 Task: Use LinkedIn's search filters to find people in the 'Technical and Vocational Training' industry, who speak Portuguese, and are located in Zalaegerszeg, Hungary.
Action: Mouse moved to (512, 59)
Screenshot: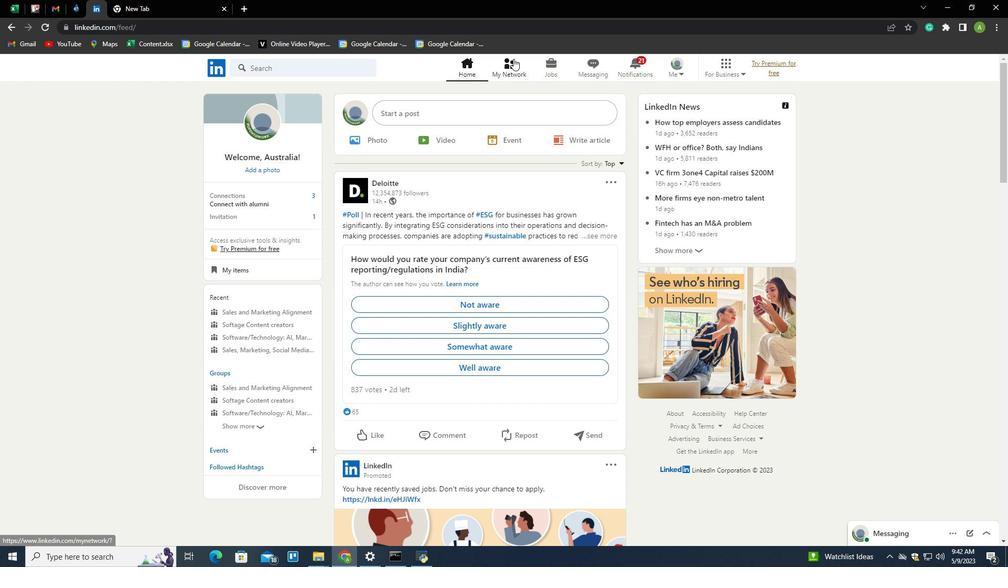 
Action: Mouse pressed left at (512, 59)
Screenshot: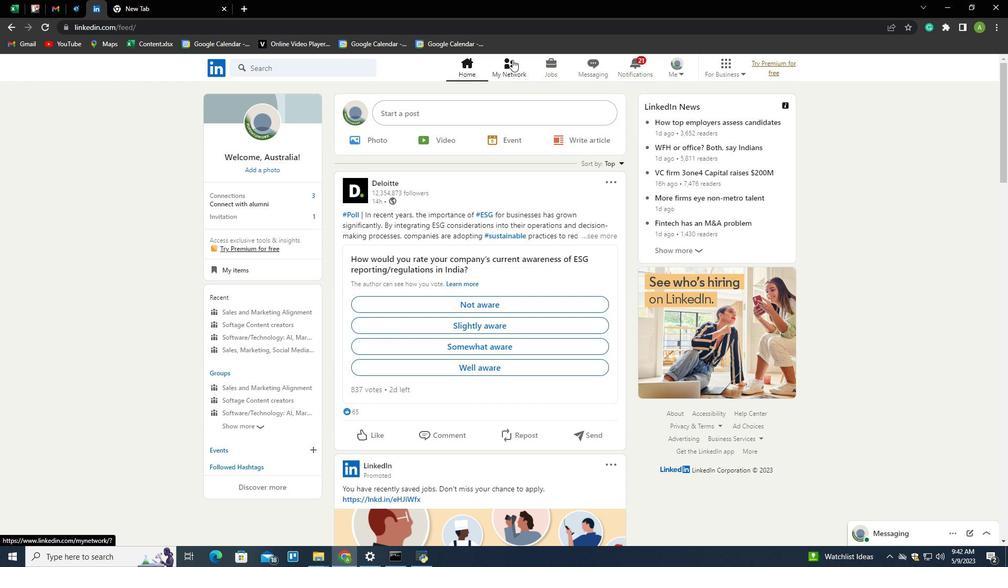 
Action: Mouse moved to (270, 123)
Screenshot: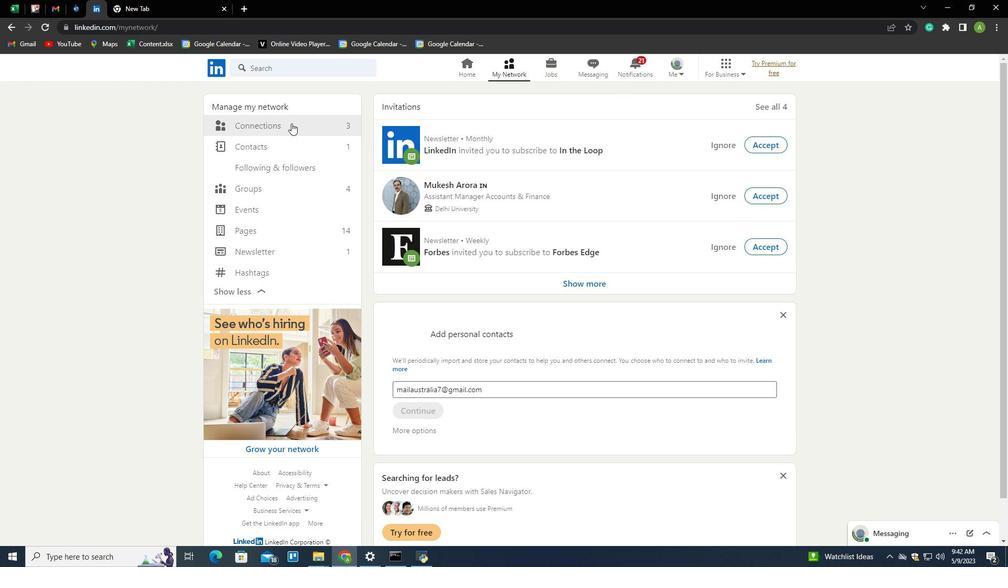 
Action: Mouse pressed left at (270, 123)
Screenshot: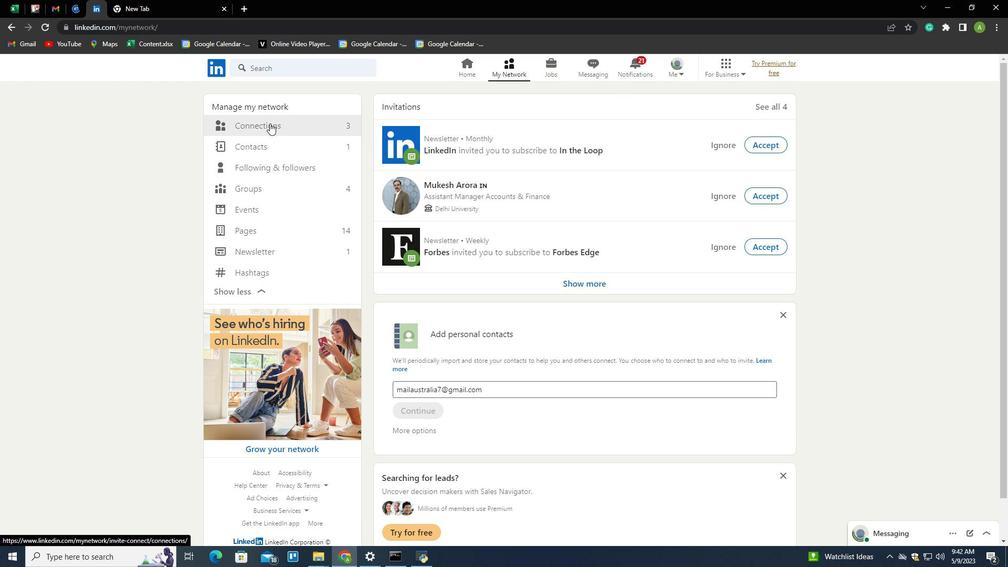 
Action: Mouse moved to (269, 124)
Screenshot: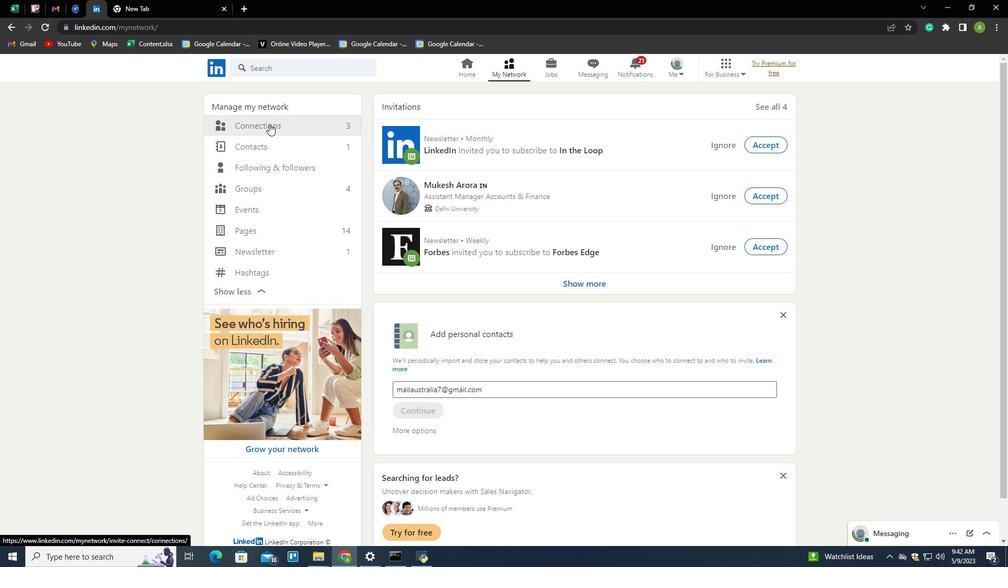 
Action: Mouse pressed left at (269, 124)
Screenshot: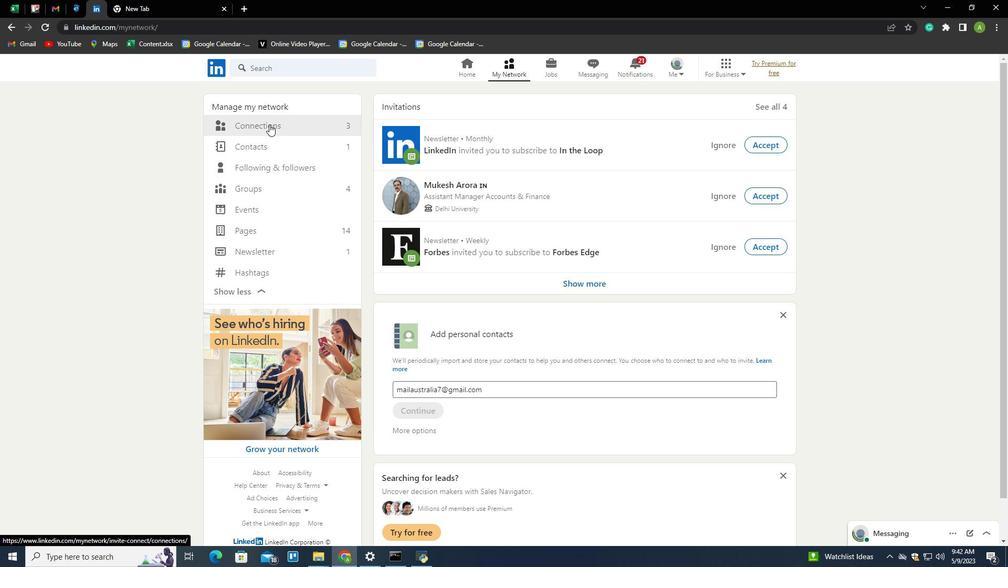 
Action: Mouse moved to (581, 122)
Screenshot: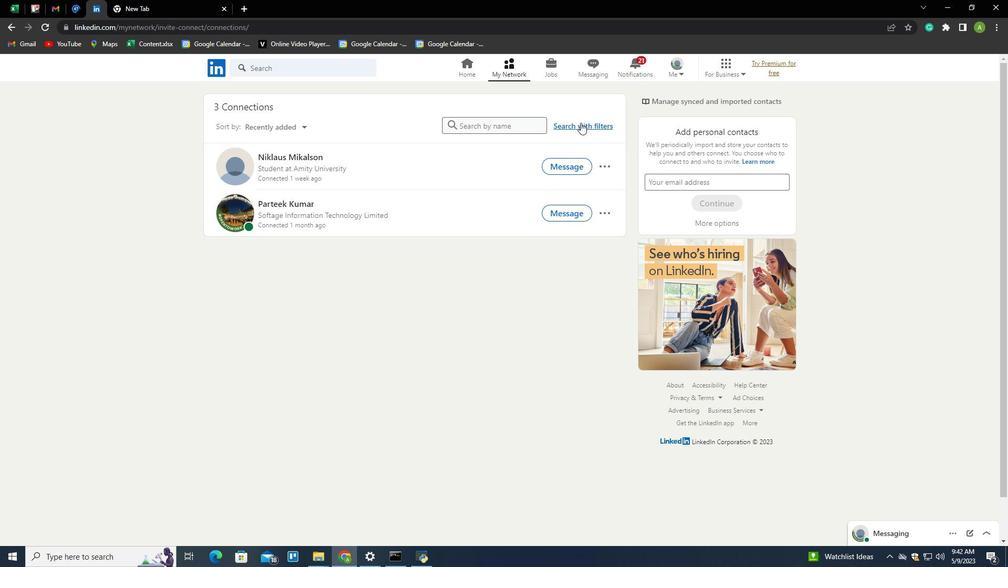 
Action: Mouse pressed left at (581, 122)
Screenshot: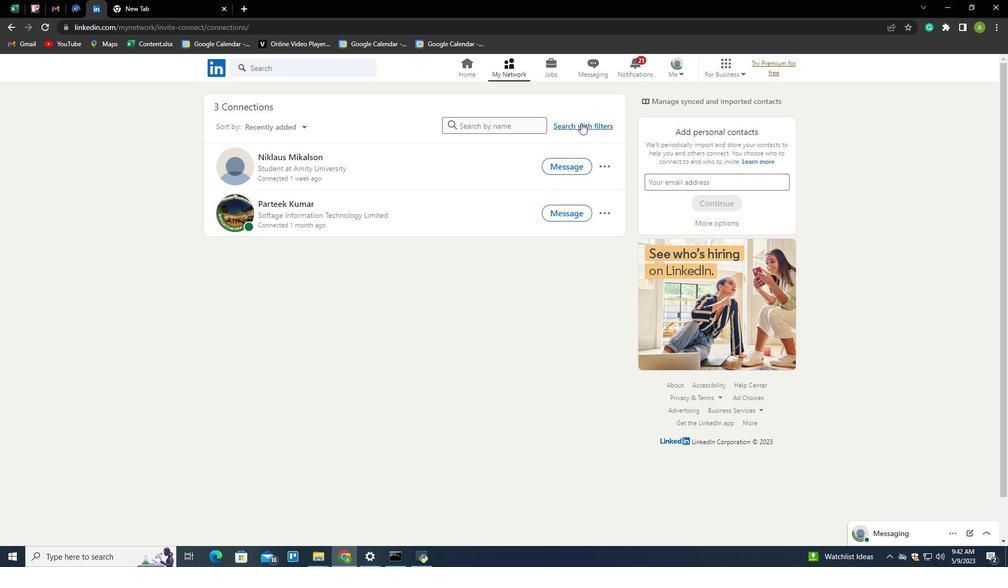 
Action: Mouse moved to (536, 97)
Screenshot: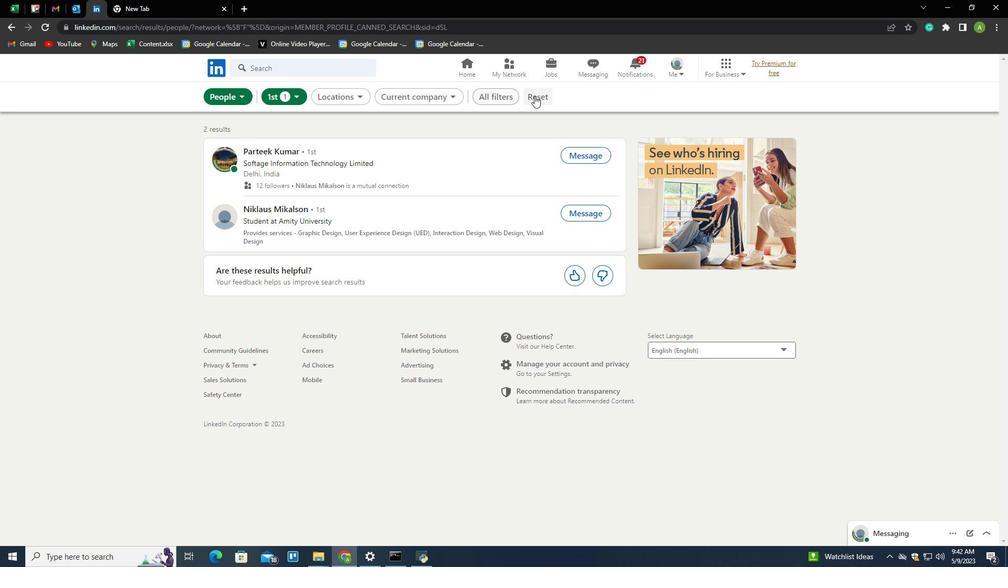 
Action: Mouse pressed left at (536, 97)
Screenshot: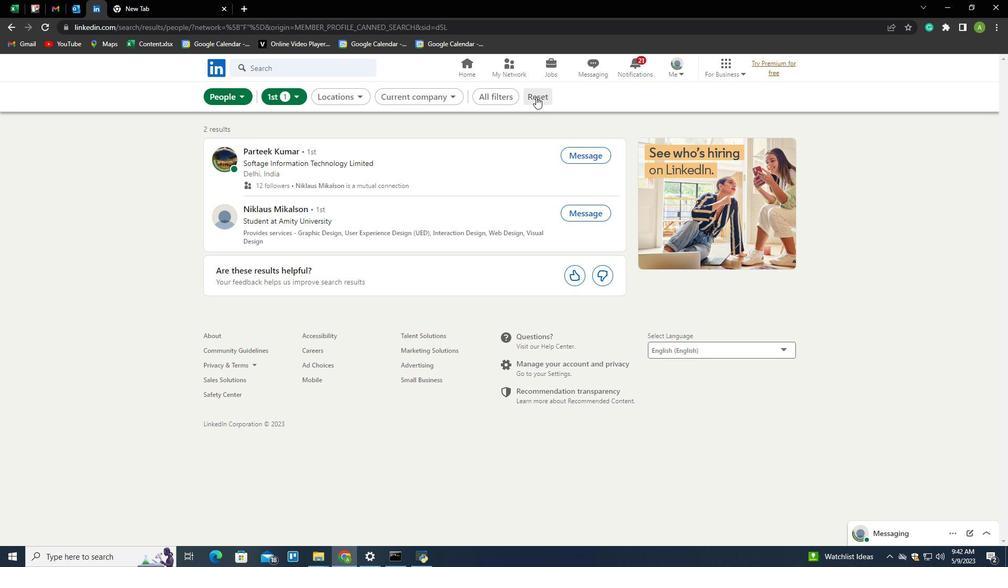 
Action: Mouse moved to (521, 96)
Screenshot: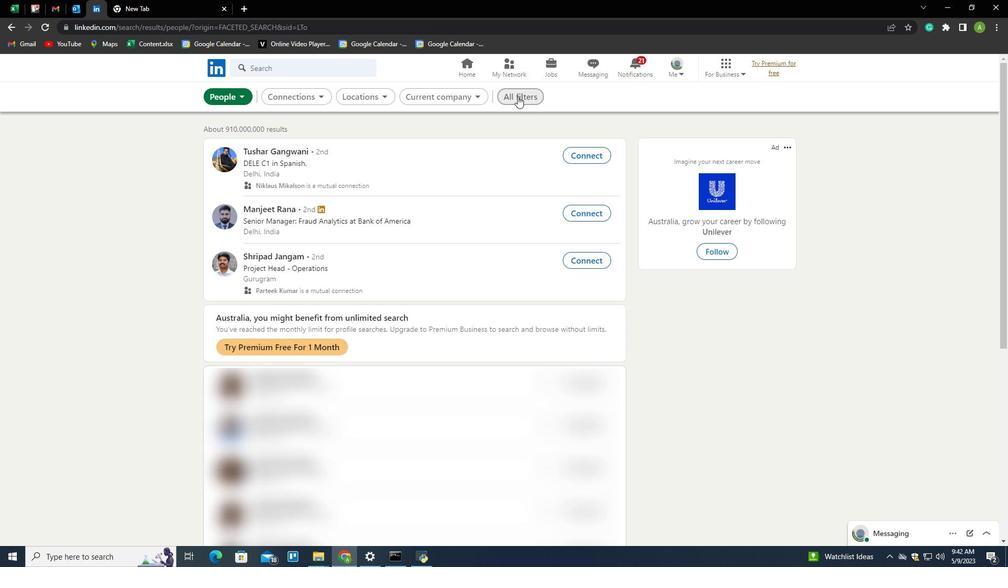
Action: Mouse pressed left at (521, 96)
Screenshot: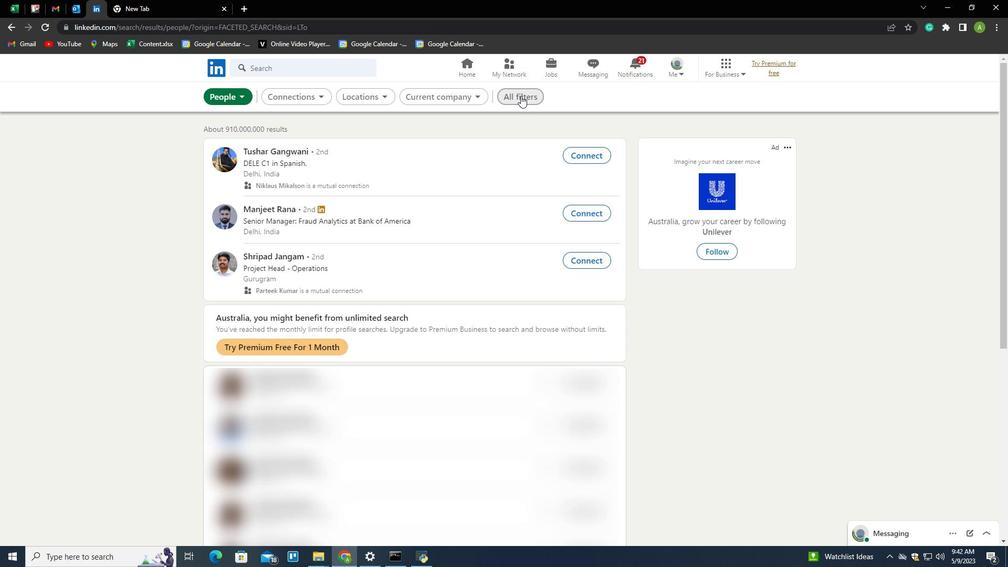 
Action: Mouse moved to (827, 313)
Screenshot: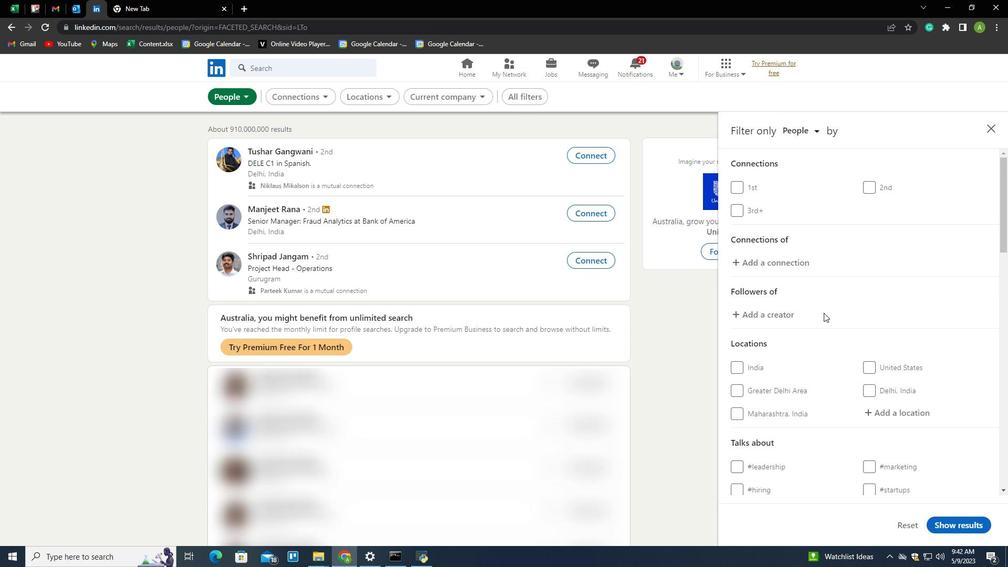 
Action: Mouse scrolled (827, 313) with delta (0, 0)
Screenshot: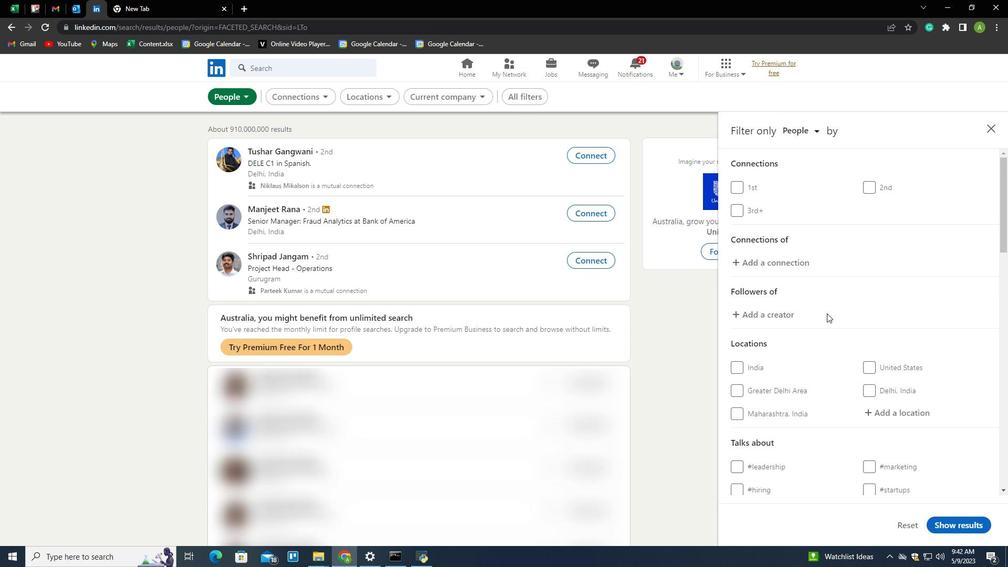 
Action: Mouse scrolled (827, 313) with delta (0, 0)
Screenshot: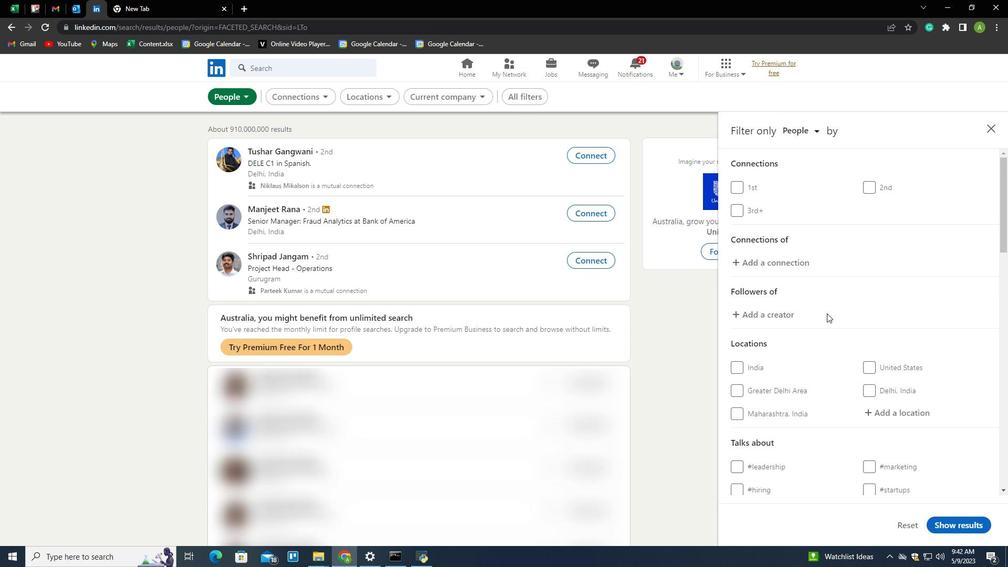 
Action: Mouse moved to (902, 304)
Screenshot: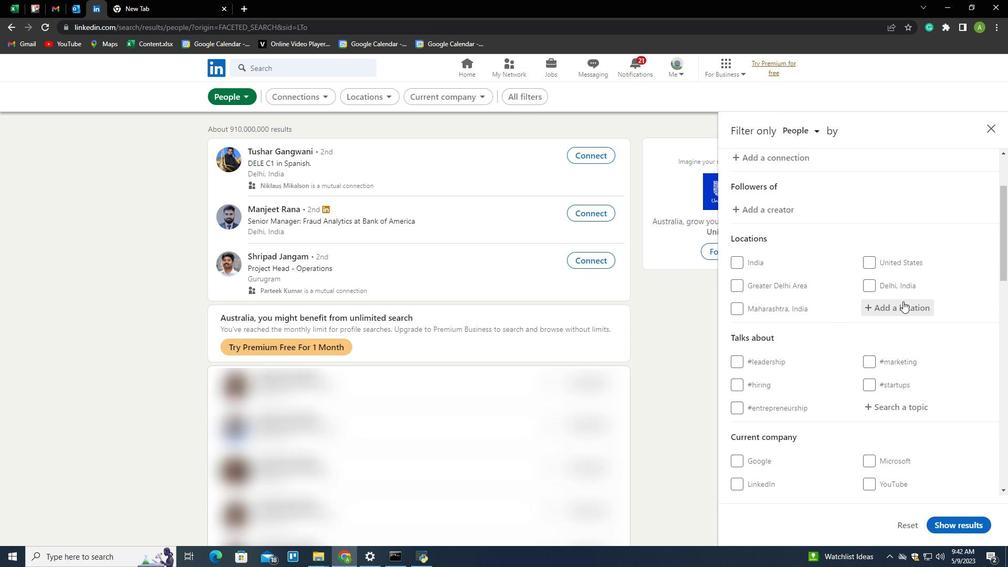 
Action: Mouse pressed left at (902, 304)
Screenshot: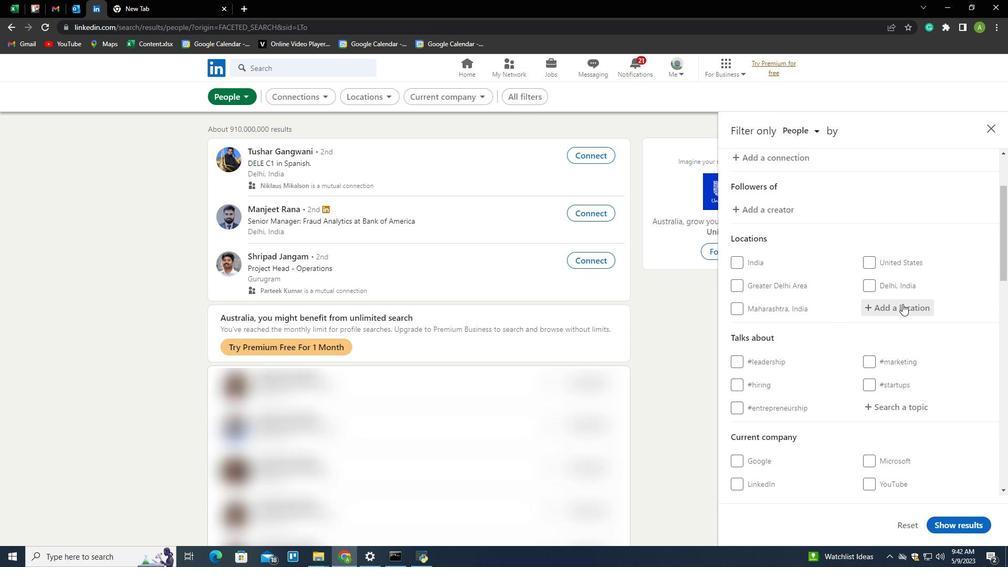 
Action: Key pressed <Key.shift><Key.shift><Key.shift><Key.shift><Key.shift><Key.shift><Key.shift><Key.shift><Key.shift><Key.shift><Key.shift>Zalaegerszeg<Key.down><Key.enter>
Screenshot: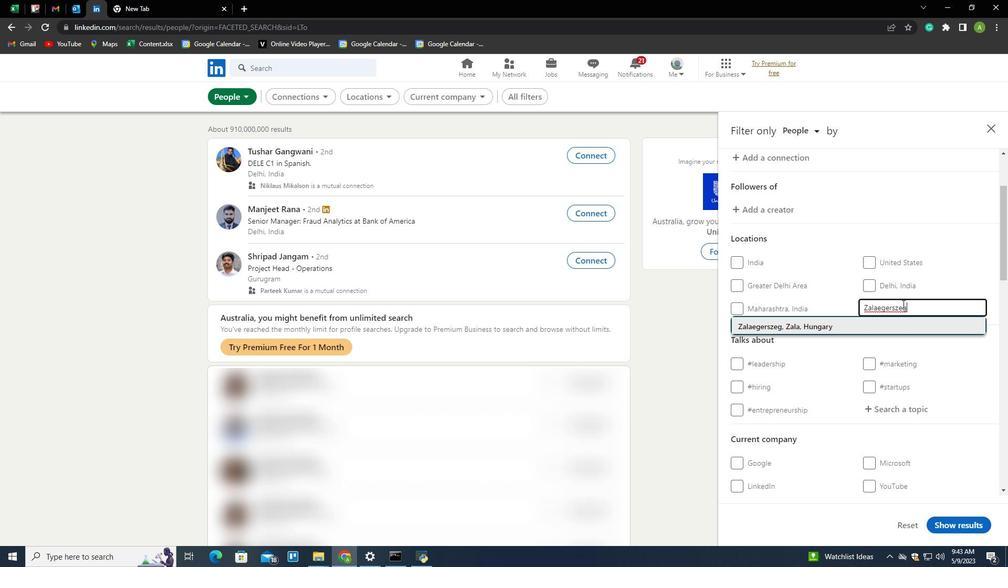 
Action: Mouse scrolled (902, 303) with delta (0, 0)
Screenshot: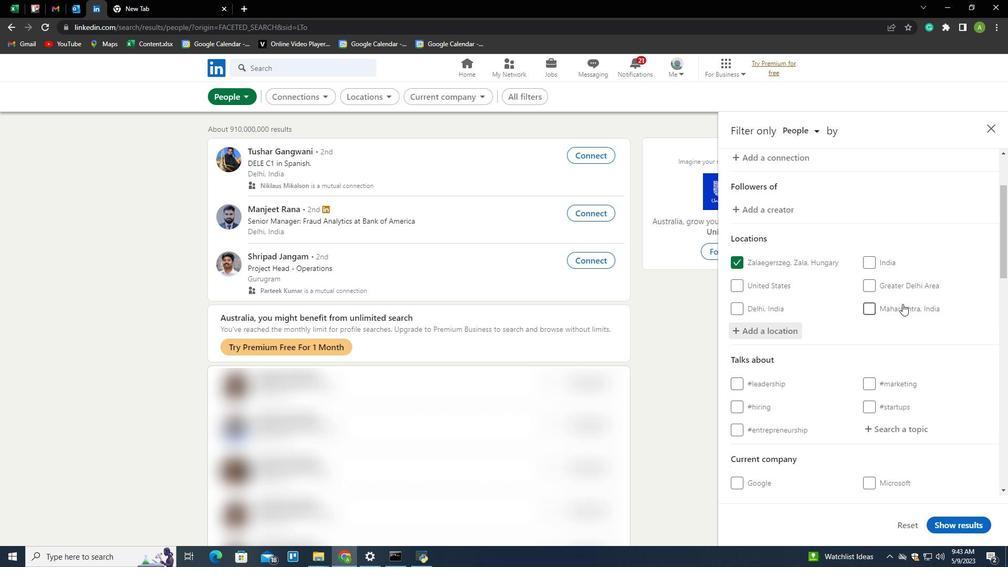 
Action: Mouse scrolled (902, 303) with delta (0, 0)
Screenshot: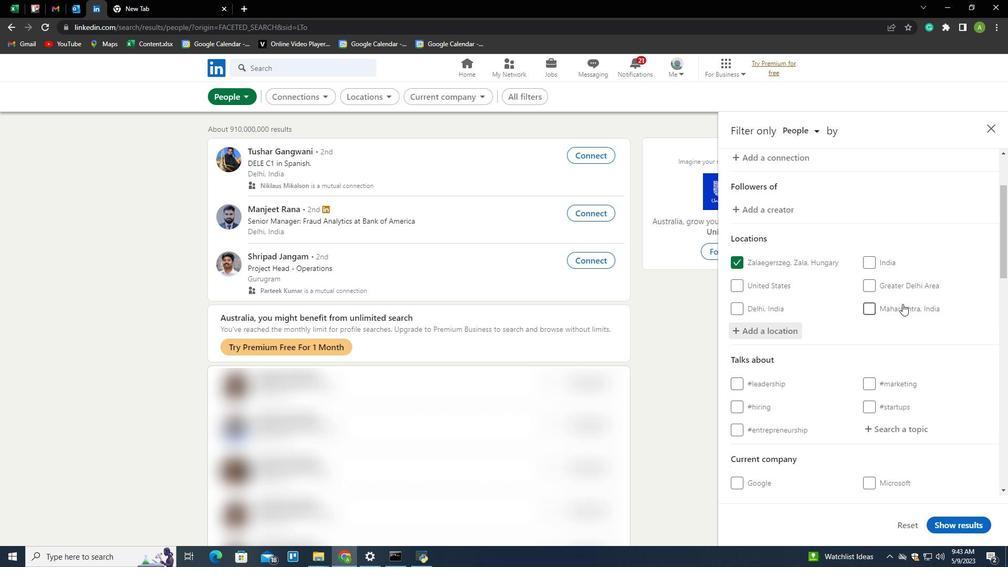 
Action: Mouse moved to (884, 325)
Screenshot: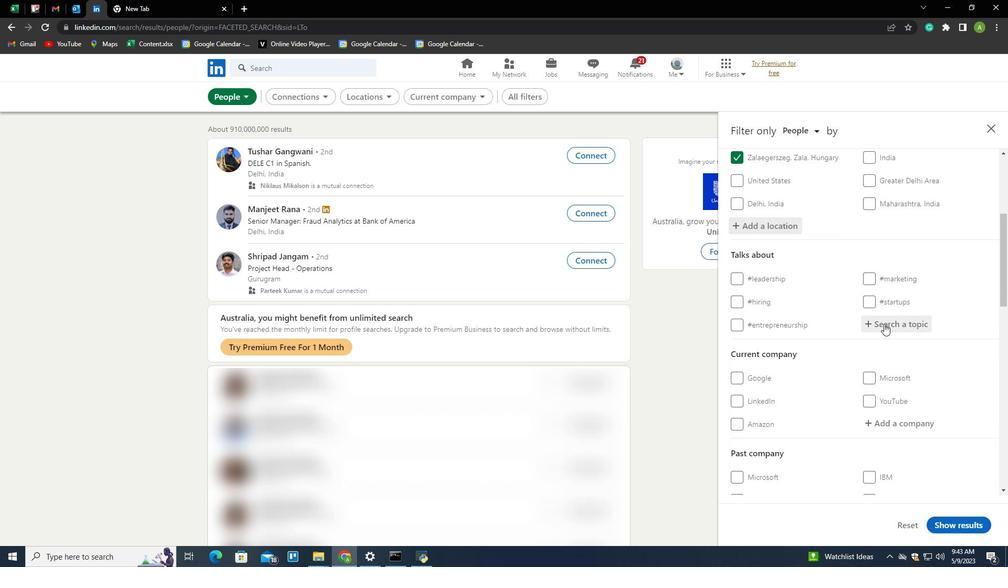 
Action: Mouse pressed left at (884, 325)
Screenshot: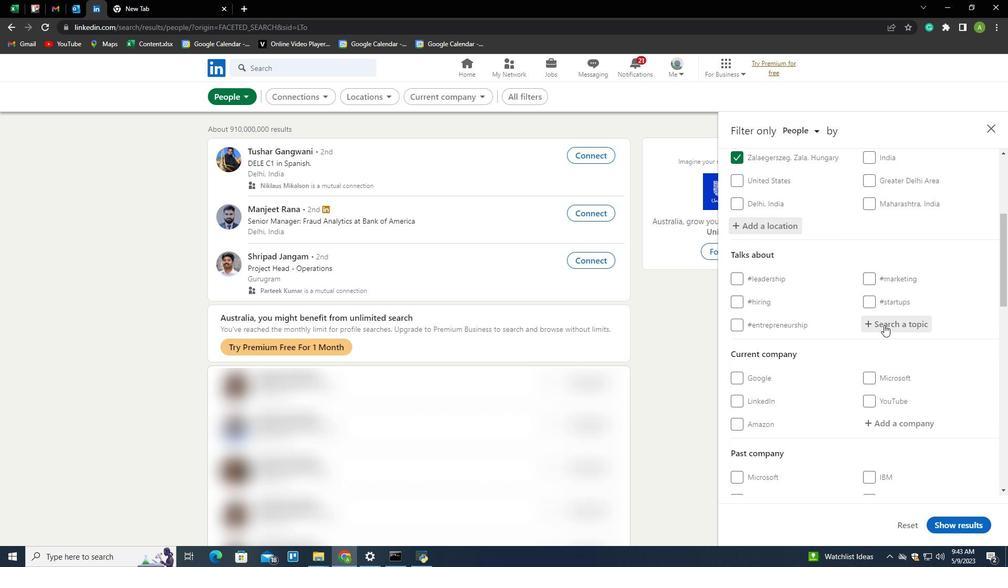 
Action: Key pressed homedecor<Key.down><Key.enter>
Screenshot: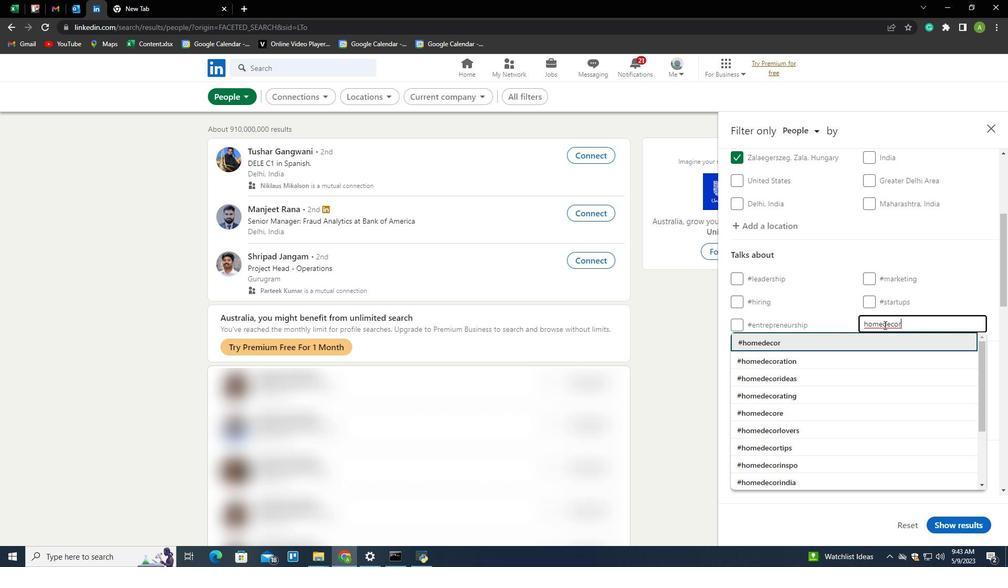 
Action: Mouse scrolled (884, 324) with delta (0, 0)
Screenshot: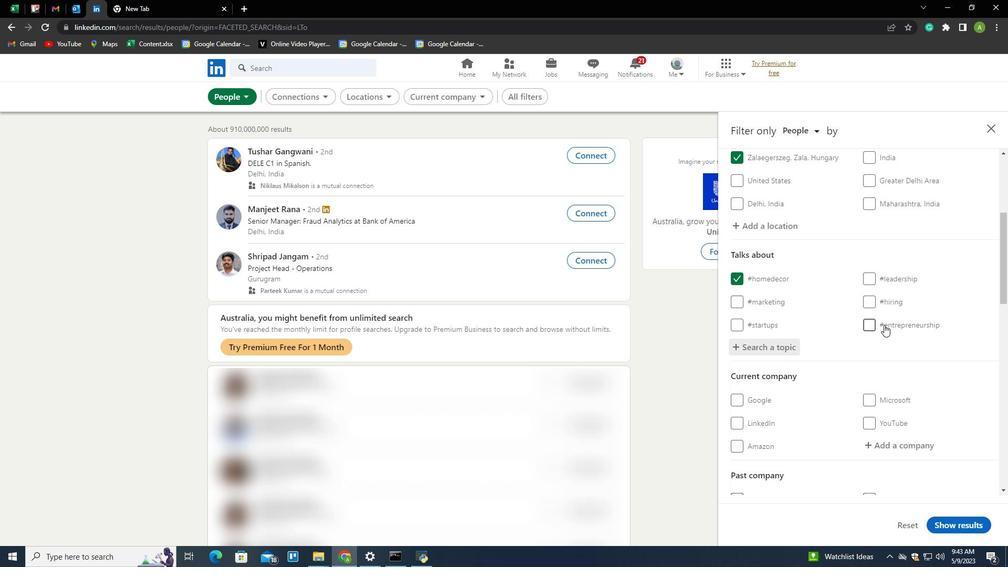 
Action: Mouse scrolled (884, 324) with delta (0, 0)
Screenshot: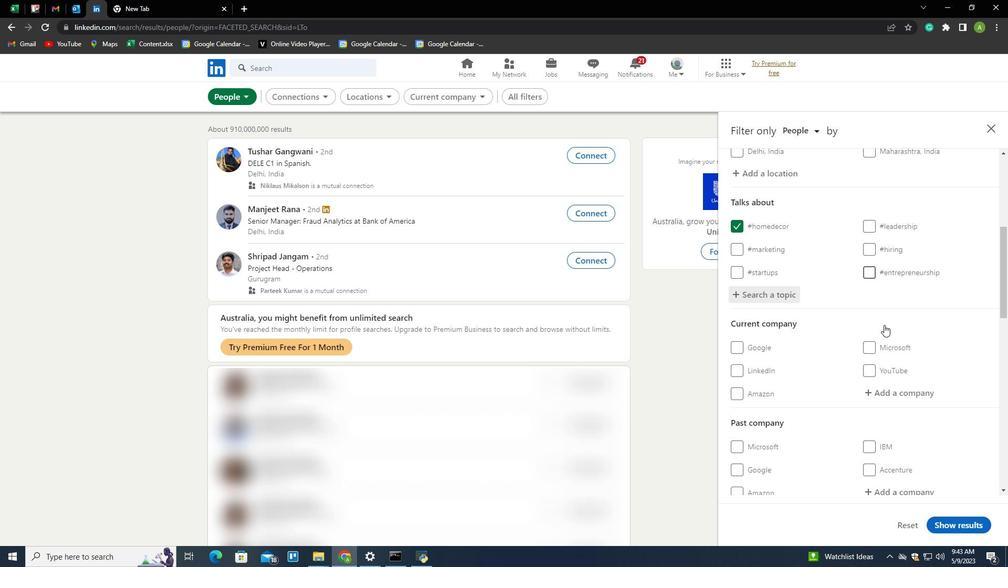 
Action: Mouse scrolled (884, 324) with delta (0, 0)
Screenshot: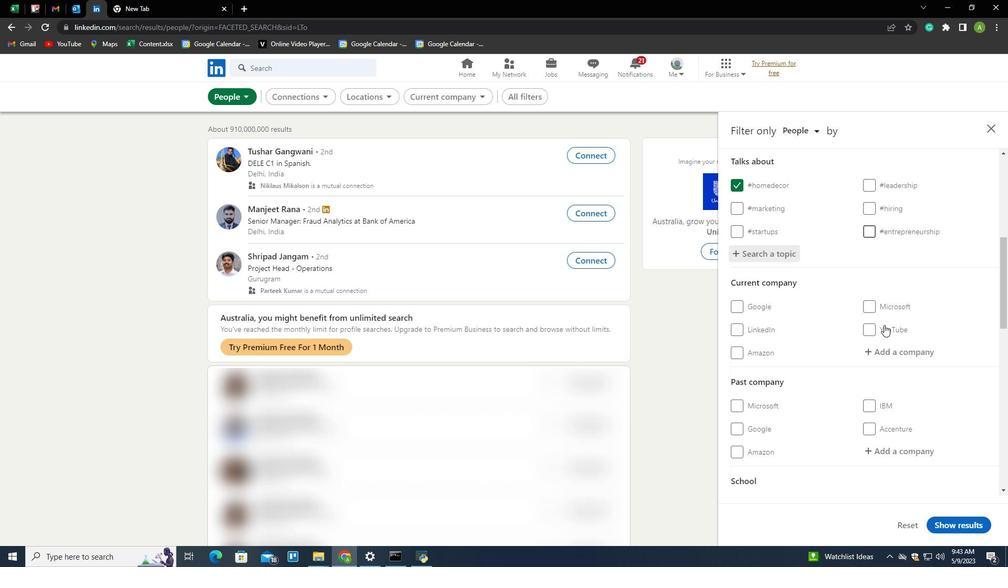
Action: Mouse scrolled (884, 324) with delta (0, 0)
Screenshot: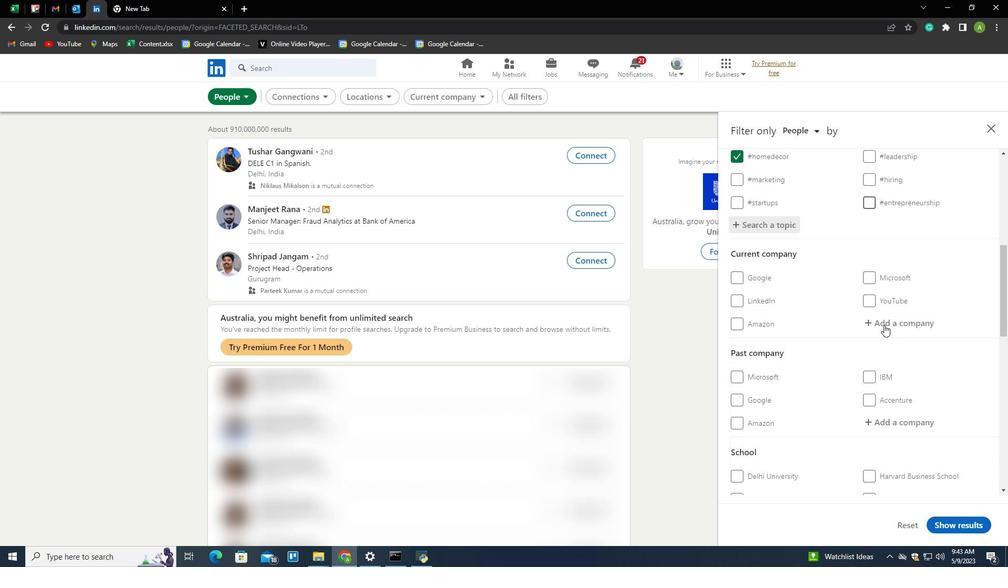 
Action: Mouse scrolled (884, 324) with delta (0, 0)
Screenshot: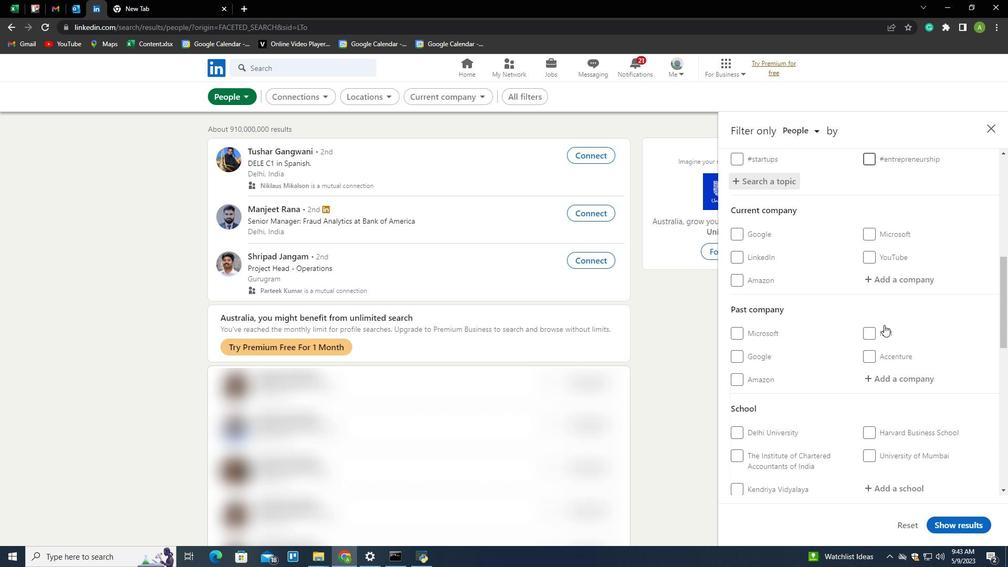 
Action: Mouse scrolled (884, 324) with delta (0, 0)
Screenshot: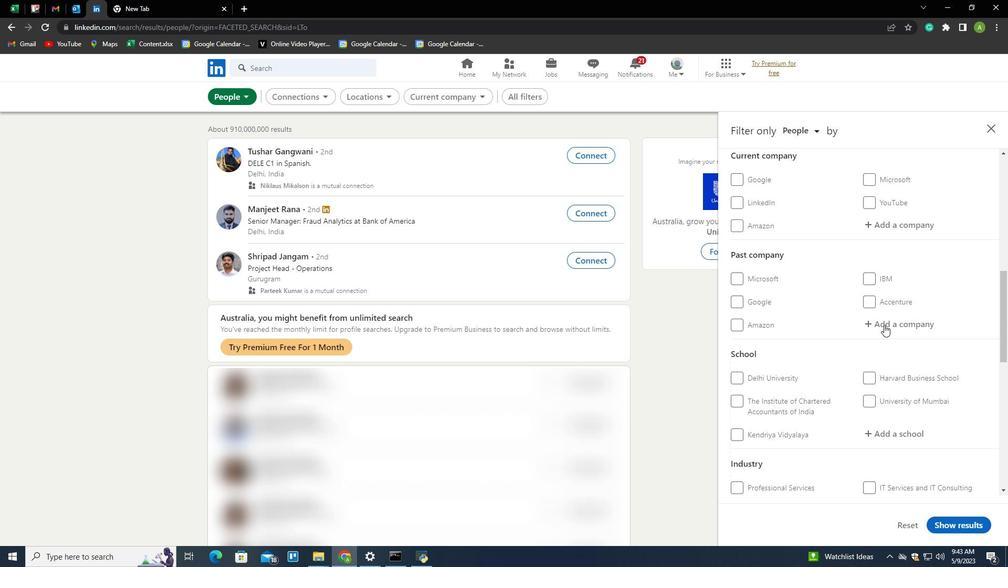
Action: Mouse scrolled (884, 324) with delta (0, 0)
Screenshot: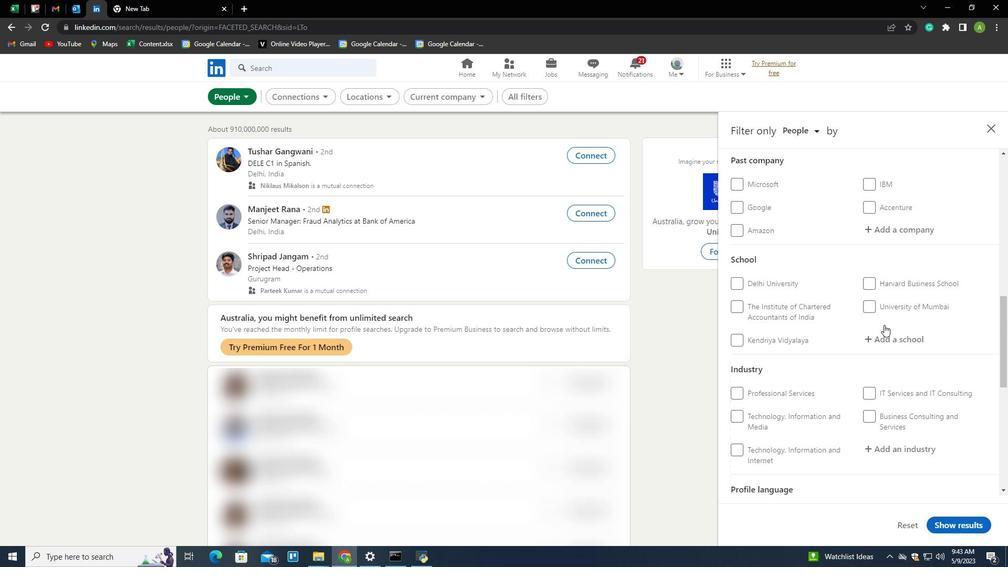 
Action: Mouse scrolled (884, 324) with delta (0, 0)
Screenshot: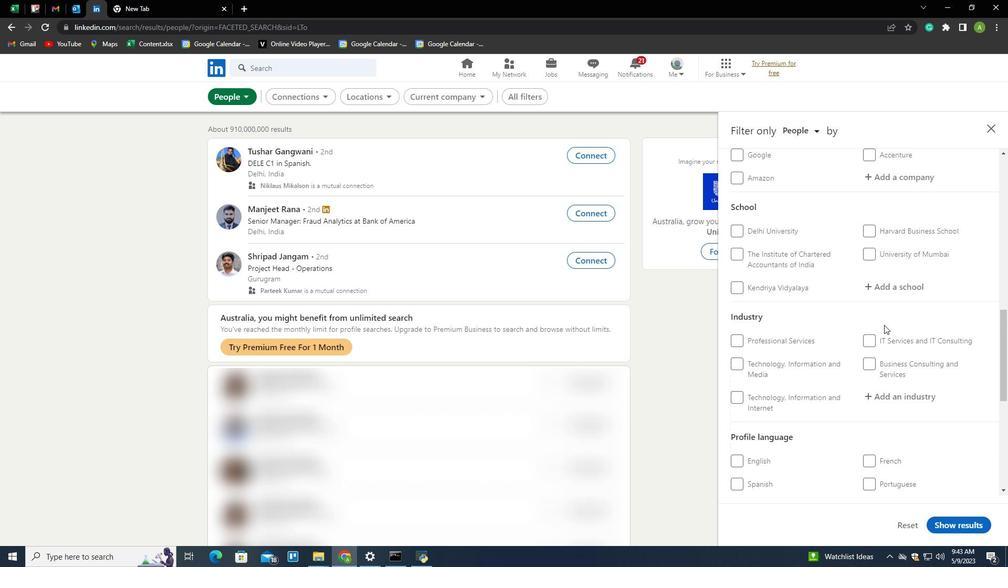 
Action: Mouse scrolled (884, 324) with delta (0, 0)
Screenshot: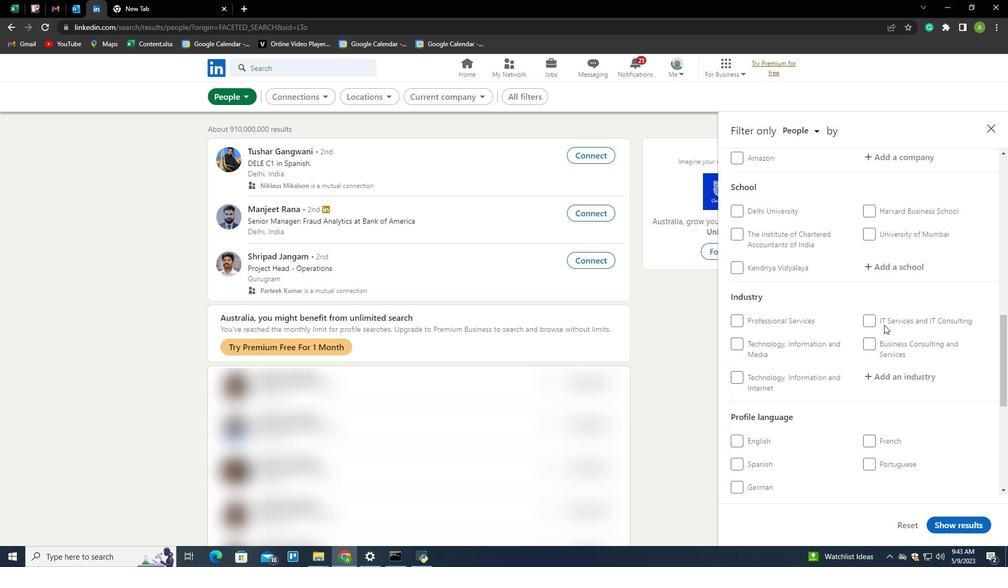 
Action: Mouse scrolled (884, 324) with delta (0, 0)
Screenshot: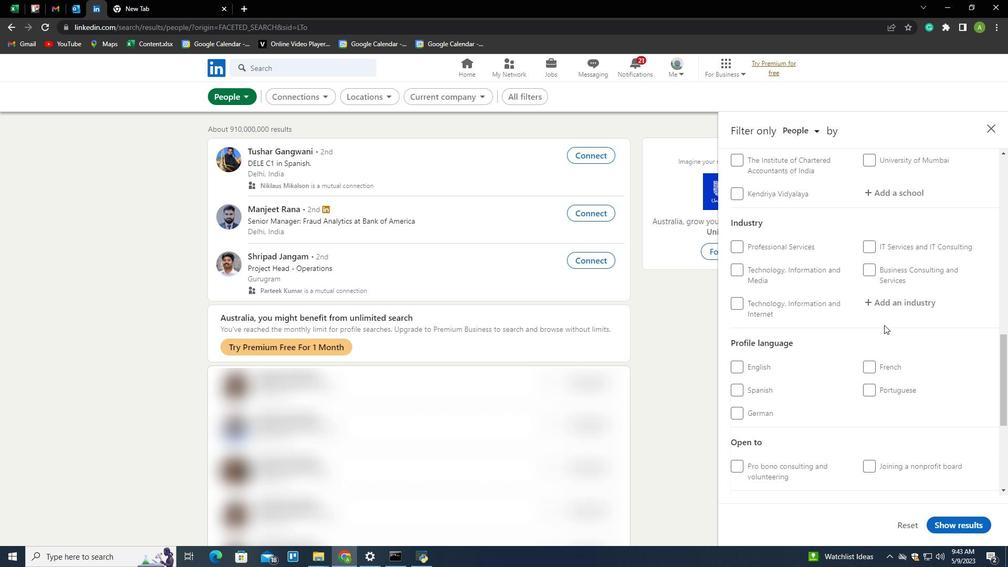 
Action: Mouse moved to (883, 326)
Screenshot: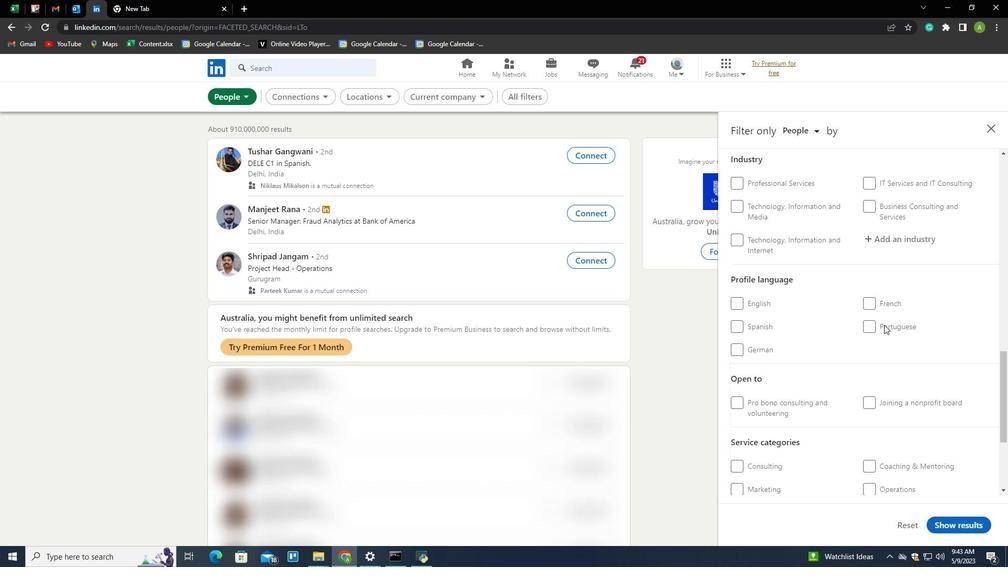 
Action: Mouse pressed left at (883, 326)
Screenshot: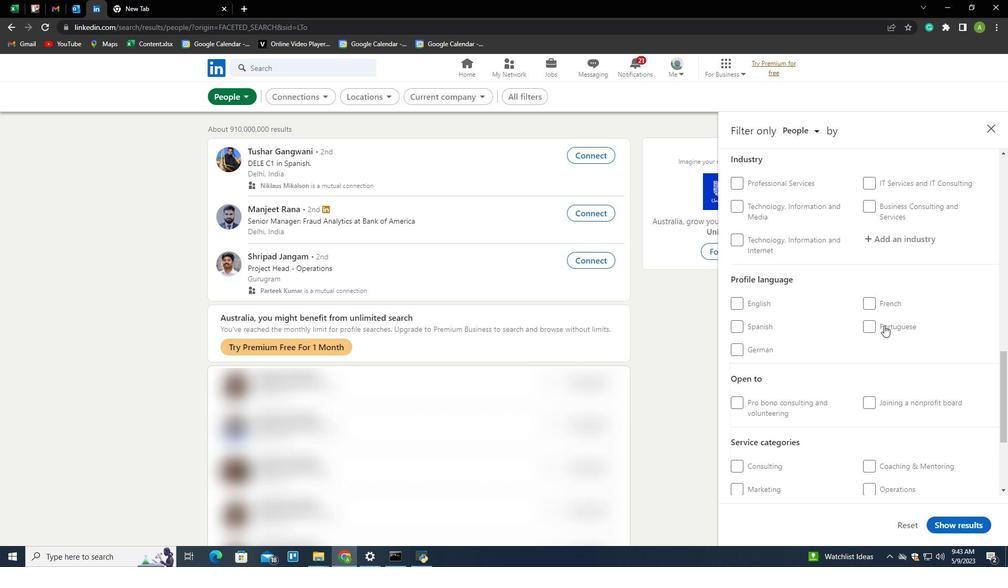 
Action: Mouse moved to (902, 312)
Screenshot: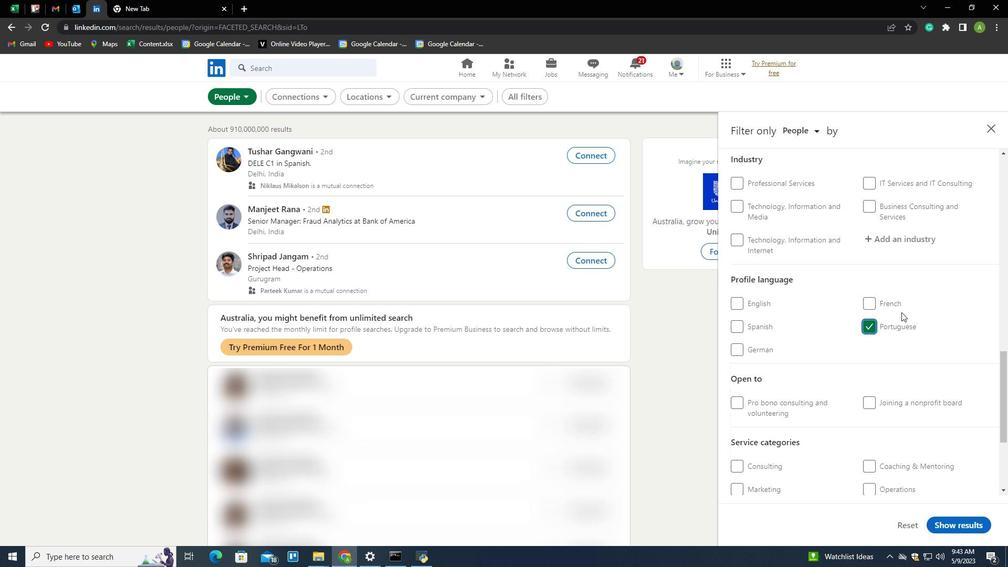 
Action: Mouse scrolled (902, 312) with delta (0, 0)
Screenshot: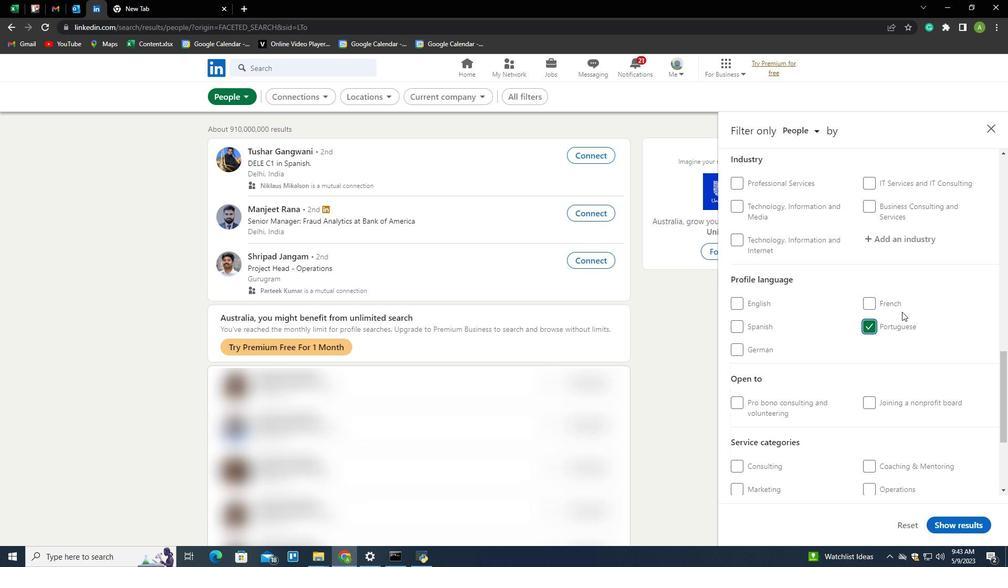 
Action: Mouse scrolled (902, 312) with delta (0, 0)
Screenshot: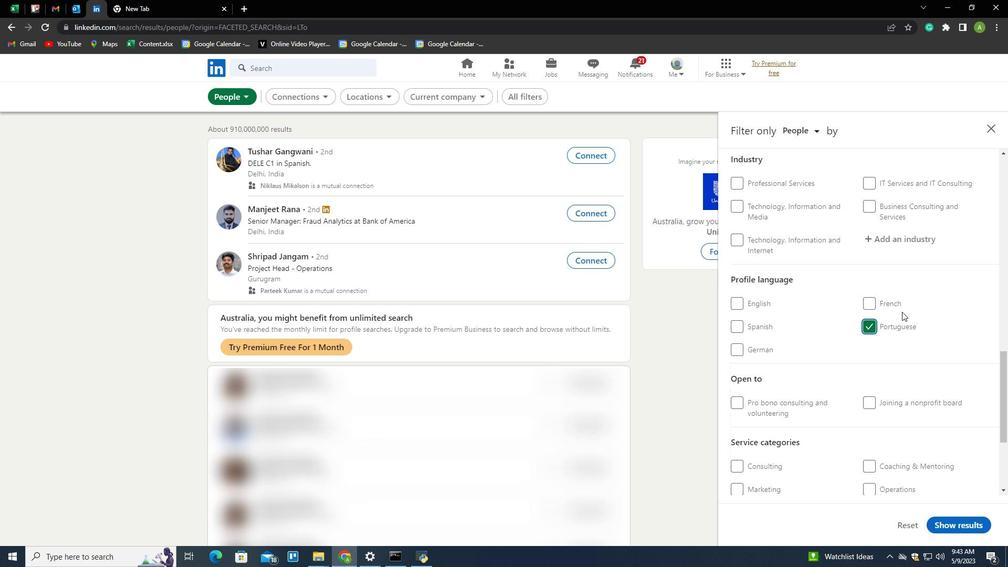 
Action: Mouse scrolled (902, 312) with delta (0, 0)
Screenshot: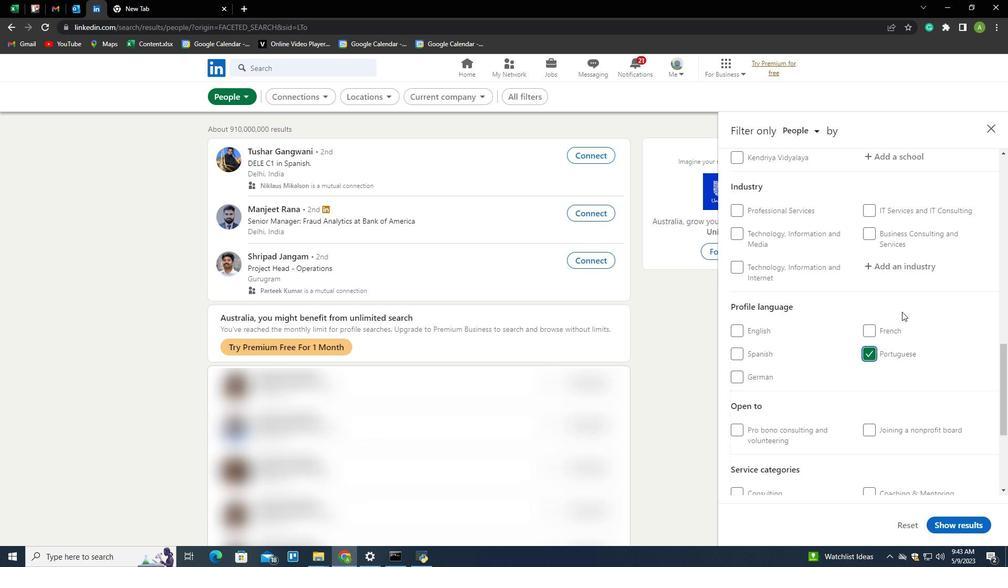 
Action: Mouse scrolled (902, 312) with delta (0, 0)
Screenshot: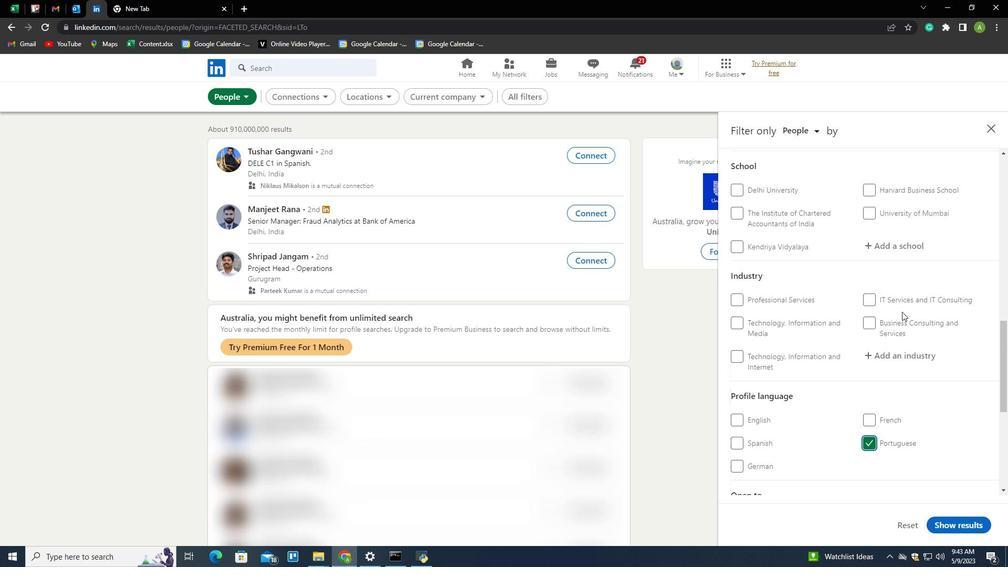 
Action: Mouse scrolled (902, 312) with delta (0, 0)
Screenshot: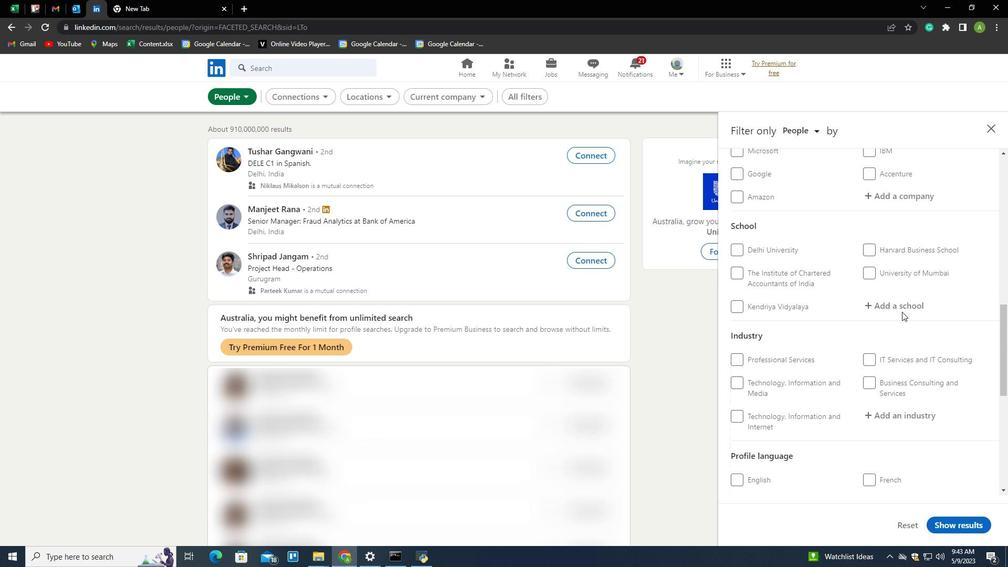 
Action: Mouse scrolled (902, 312) with delta (0, 0)
Screenshot: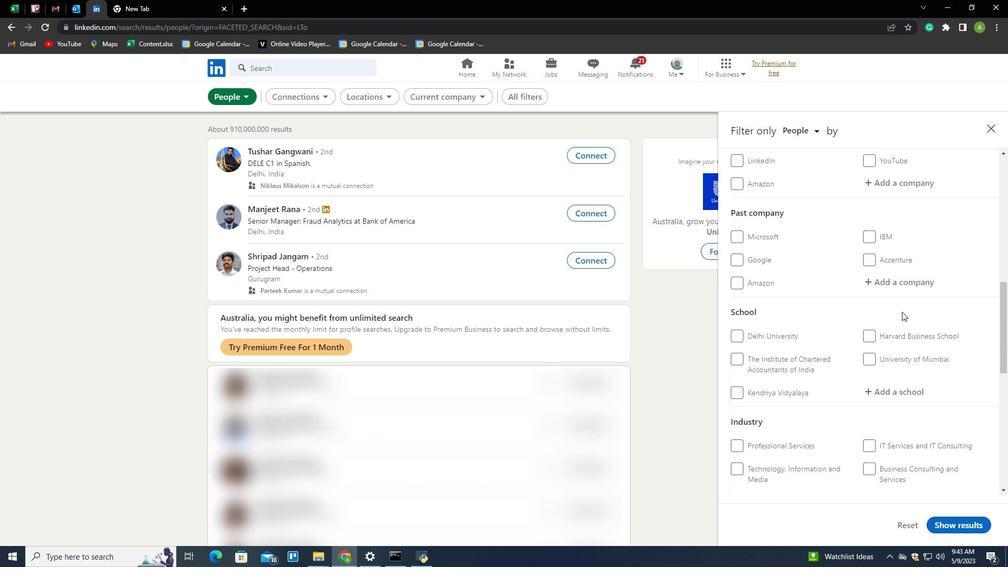 
Action: Mouse scrolled (902, 312) with delta (0, 0)
Screenshot: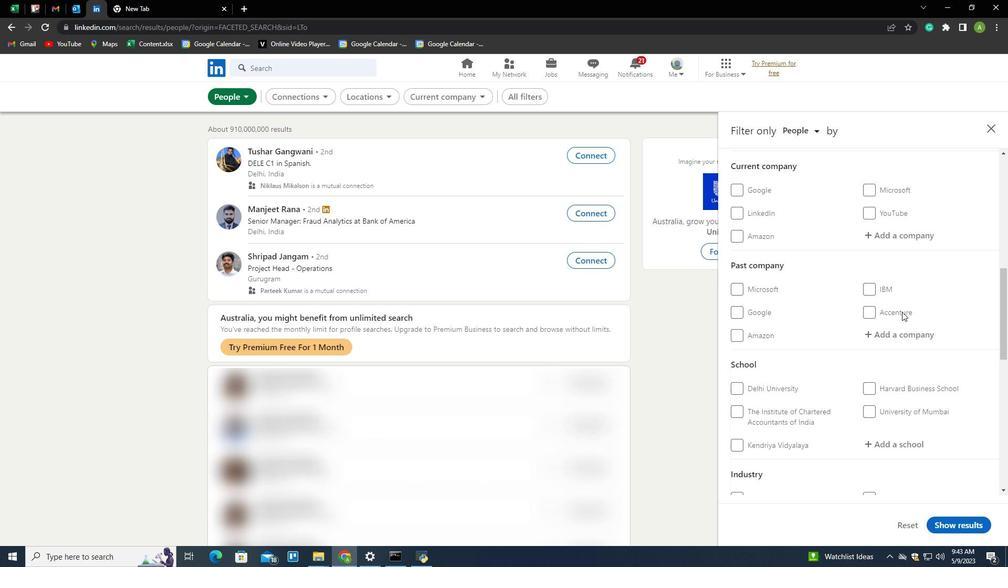 
Action: Mouse scrolled (902, 312) with delta (0, 0)
Screenshot: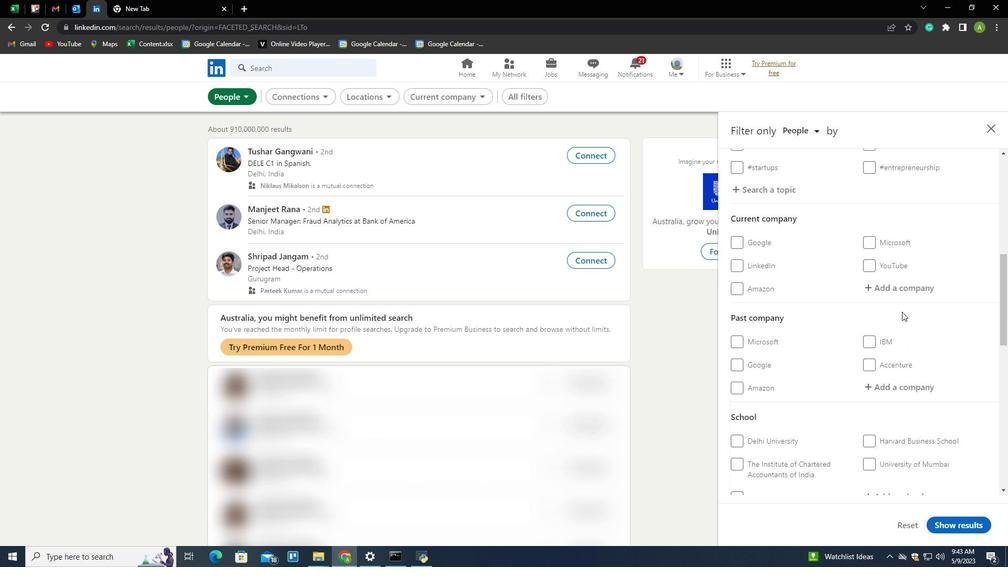 
Action: Mouse moved to (894, 345)
Screenshot: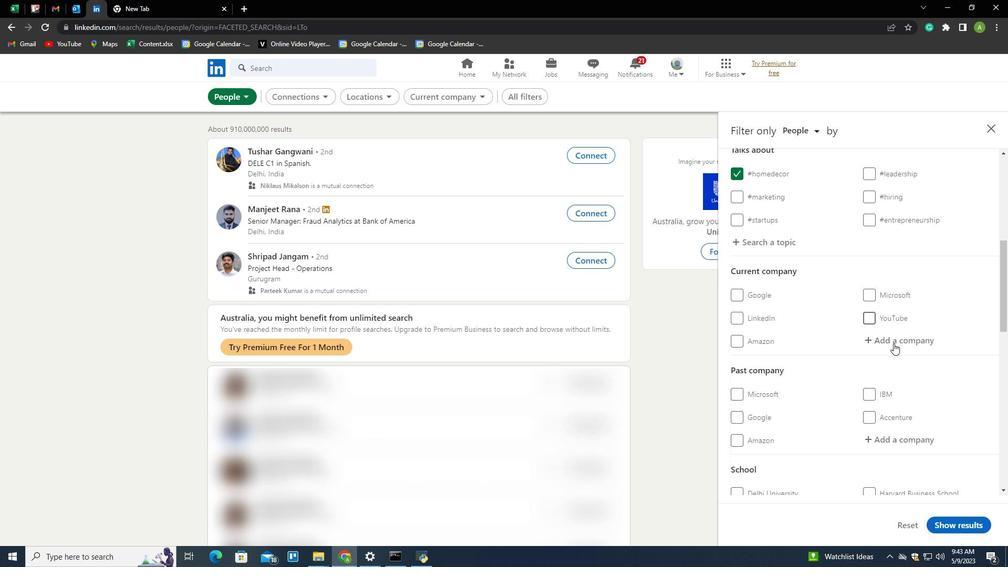 
Action: Mouse pressed left at (894, 345)
Screenshot: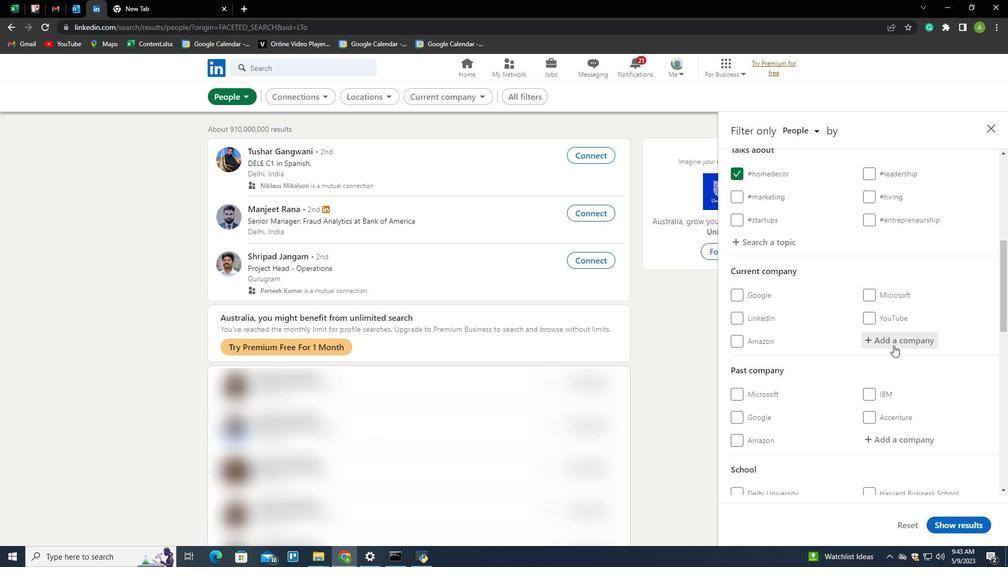 
Action: Mouse moved to (894, 346)
Screenshot: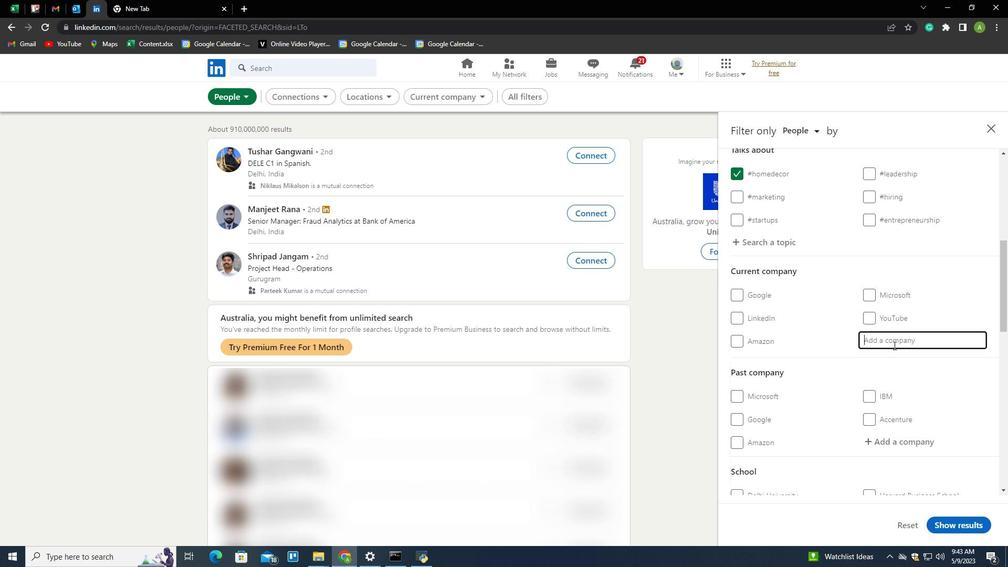 
Action: Key pressed <Key.shift>Mahindra<Key.space>and<Key.space><Key.shift>Mahindra<Key.space><Key.shift>Limited<Key.down><Key.down><Key.enter>
Screenshot: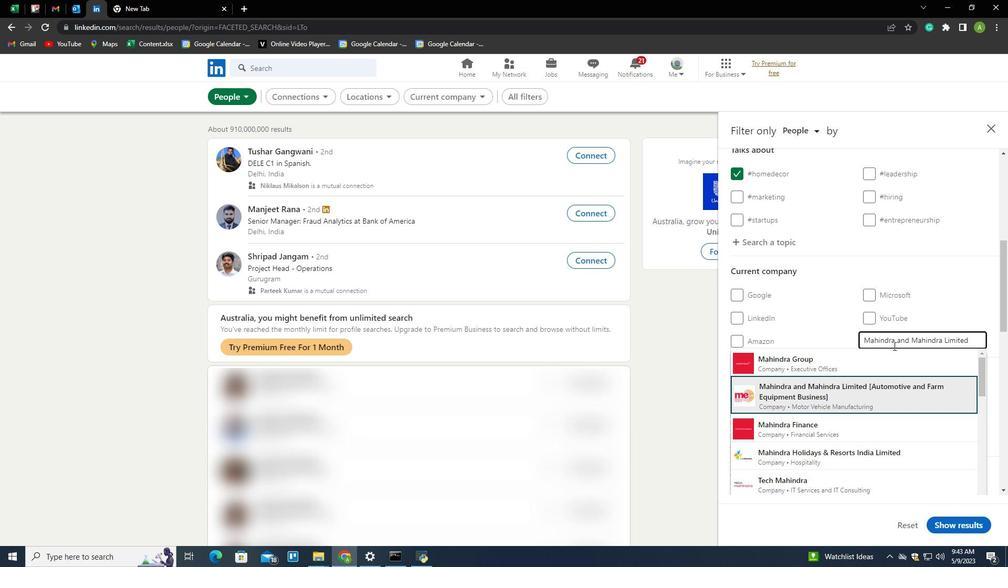 
Action: Mouse scrolled (894, 345) with delta (0, 0)
Screenshot: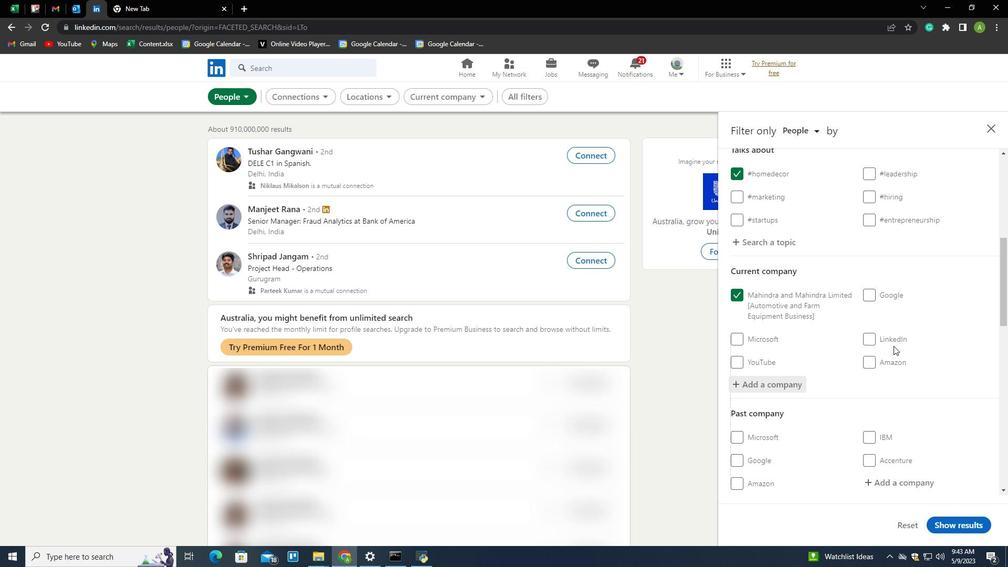 
Action: Mouse scrolled (894, 345) with delta (0, 0)
Screenshot: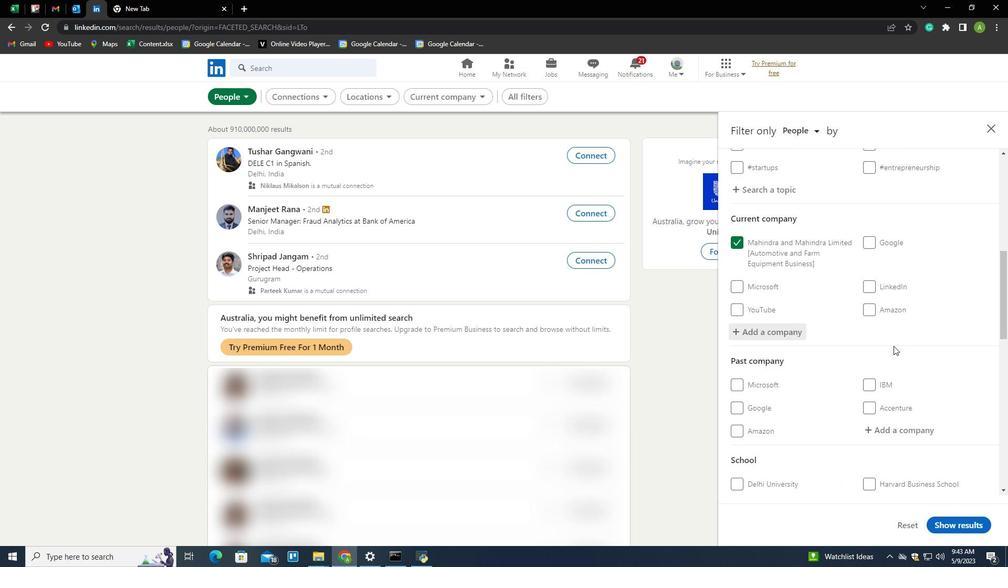 
Action: Mouse scrolled (894, 345) with delta (0, 0)
Screenshot: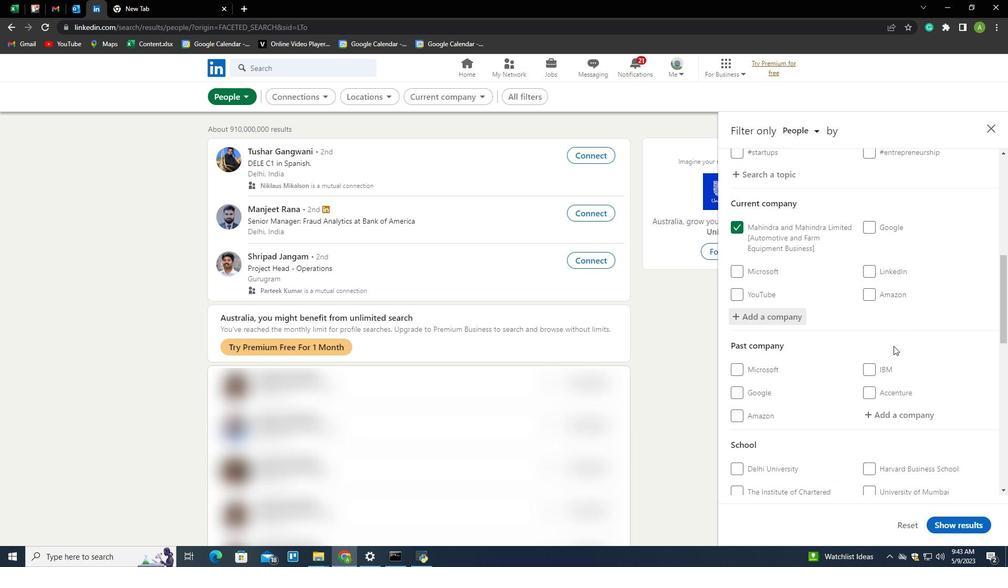 
Action: Mouse scrolled (894, 345) with delta (0, 0)
Screenshot: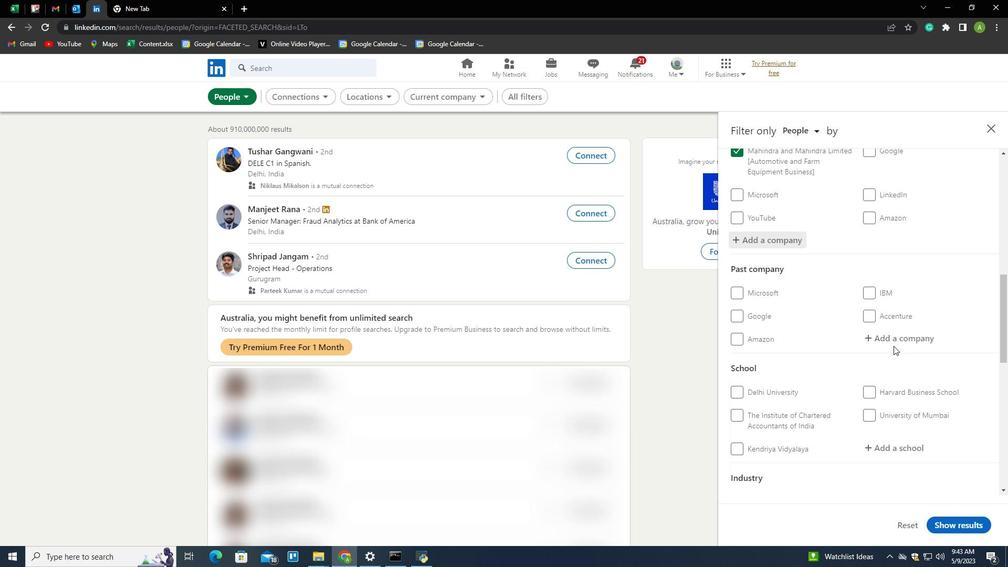 
Action: Mouse moved to (897, 386)
Screenshot: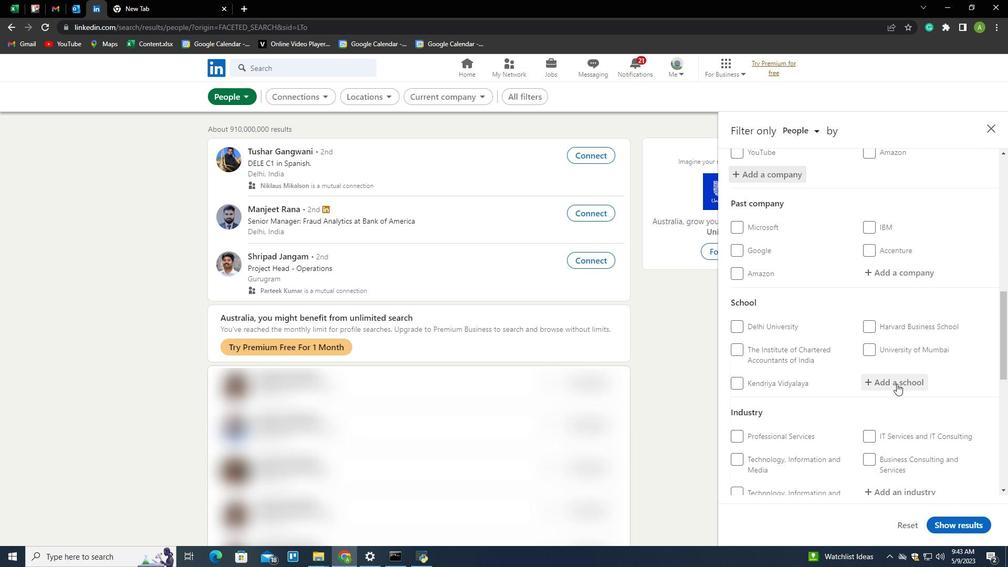 
Action: Mouse pressed left at (897, 386)
Screenshot: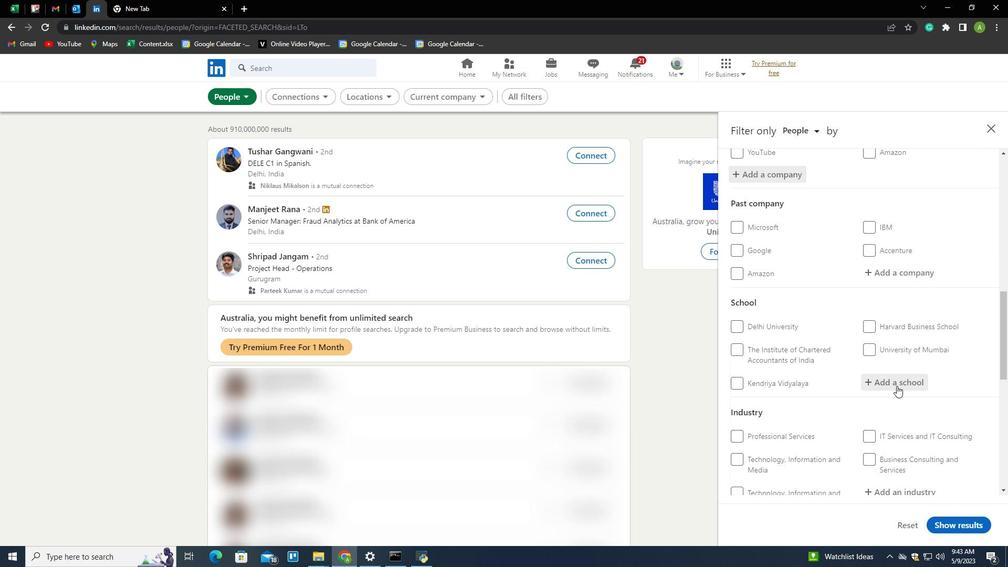 
Action: Key pressed <Key.shift><Key.shift><Key.shift><Key.shift>Saraswati<Key.space><Key.shift>Education<Key.space><Key.shift>Society<Key.space><Key.shift>Sara<Key.backspace><Key.backspace><Key.backspace><Key.backspace><Key.backspace><Key.backspace>ys<Key.space><Key.shift>Saw<Key.backspace>ras<Key.down><Key.enter>
Screenshot: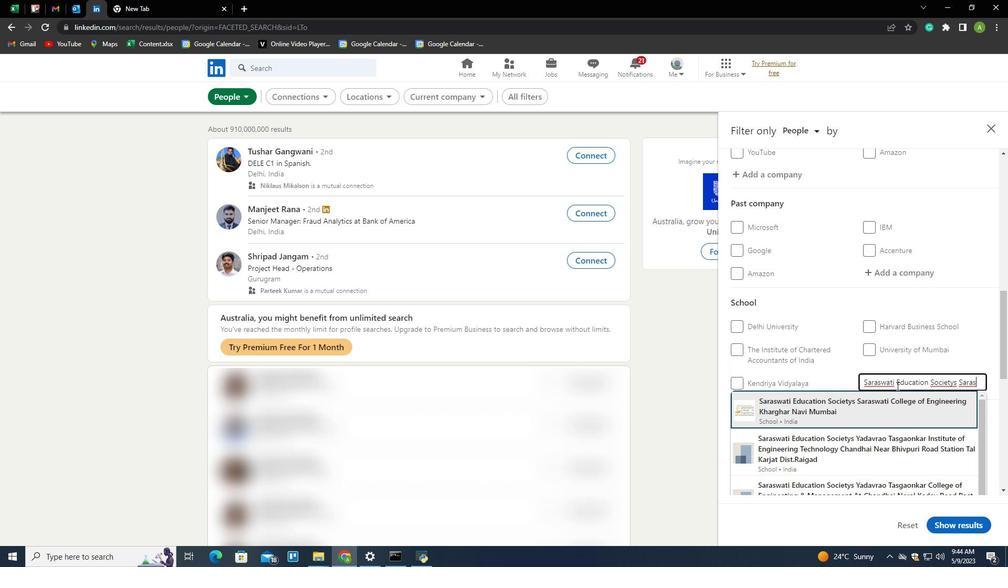 
Action: Mouse scrolled (897, 385) with delta (0, 0)
Screenshot: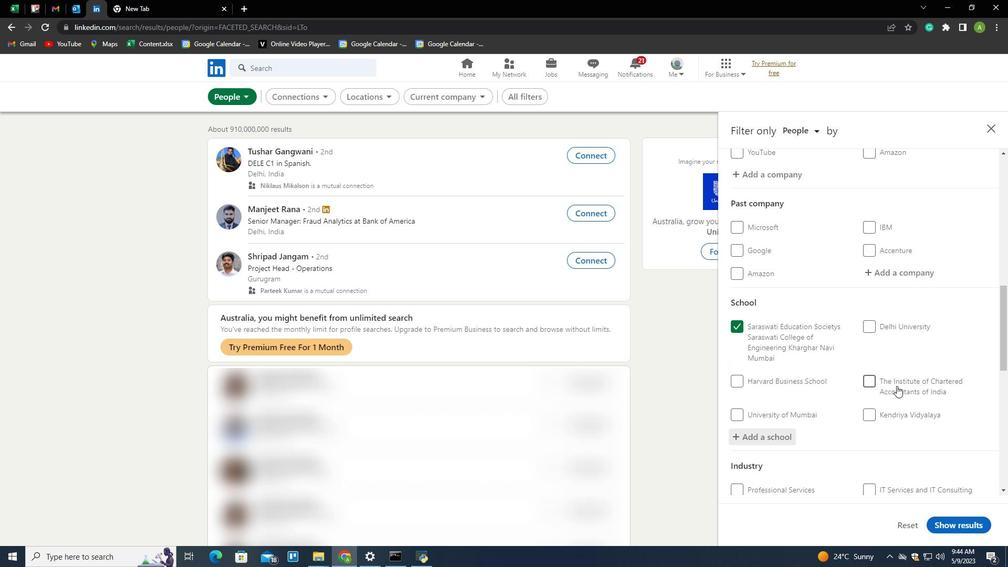 
Action: Mouse scrolled (897, 385) with delta (0, 0)
Screenshot: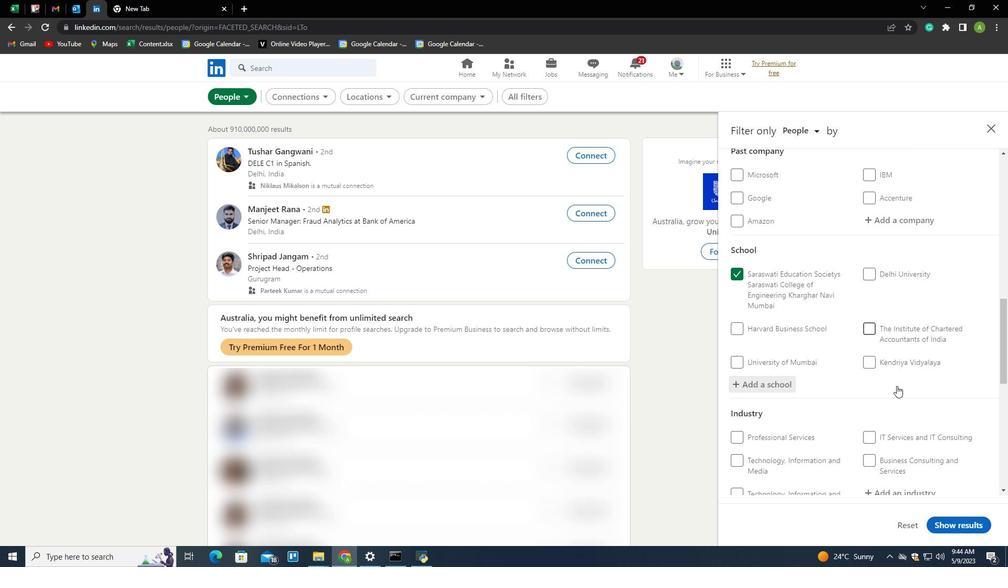 
Action: Mouse scrolled (897, 385) with delta (0, 0)
Screenshot: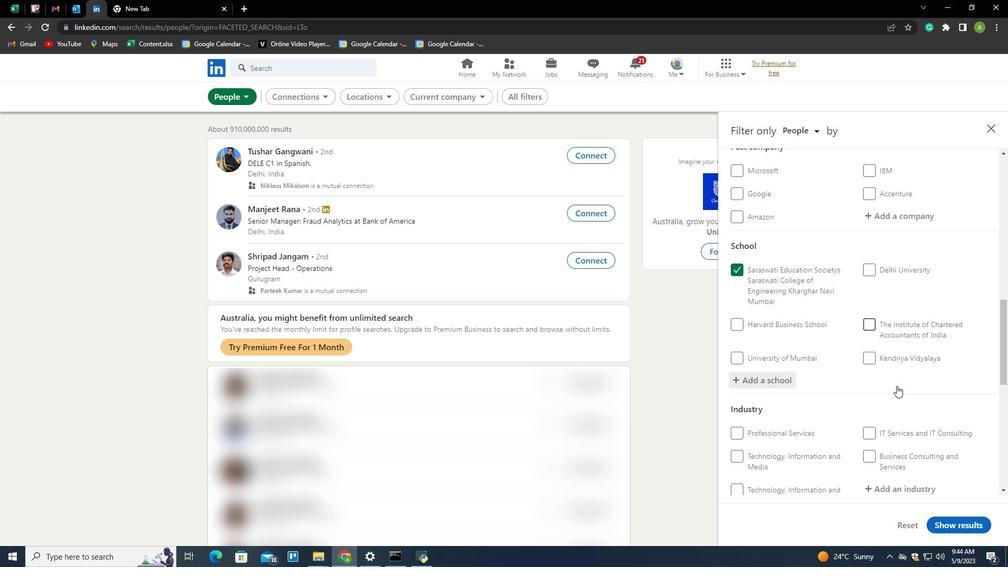 
Action: Mouse scrolled (897, 385) with delta (0, 0)
Screenshot: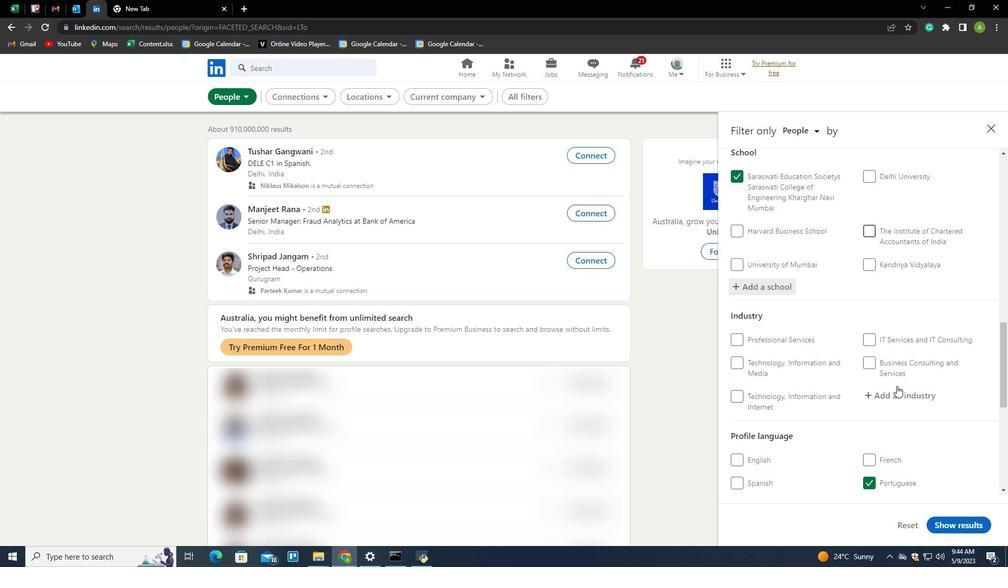 
Action: Mouse moved to (886, 337)
Screenshot: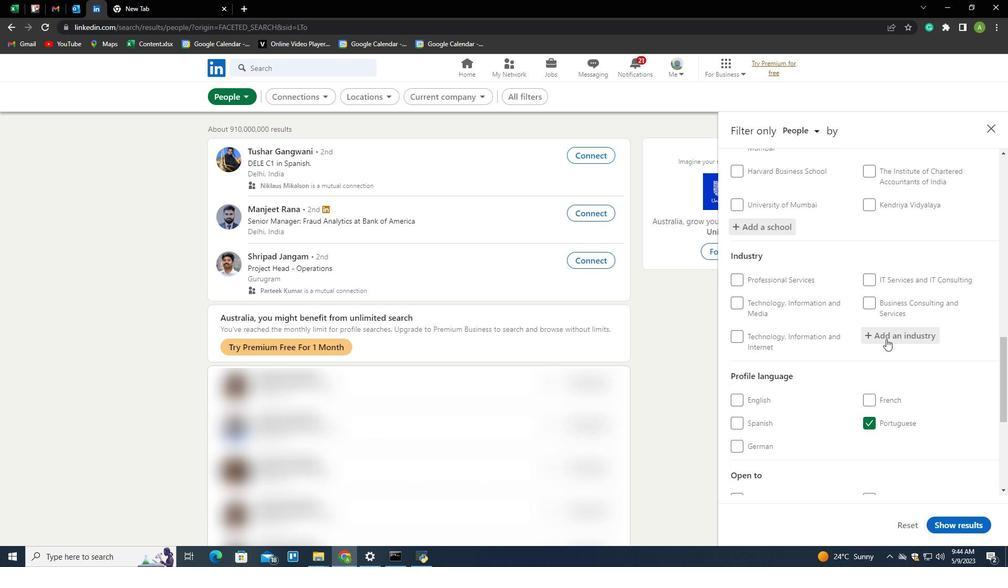
Action: Mouse pressed left at (886, 337)
Screenshot: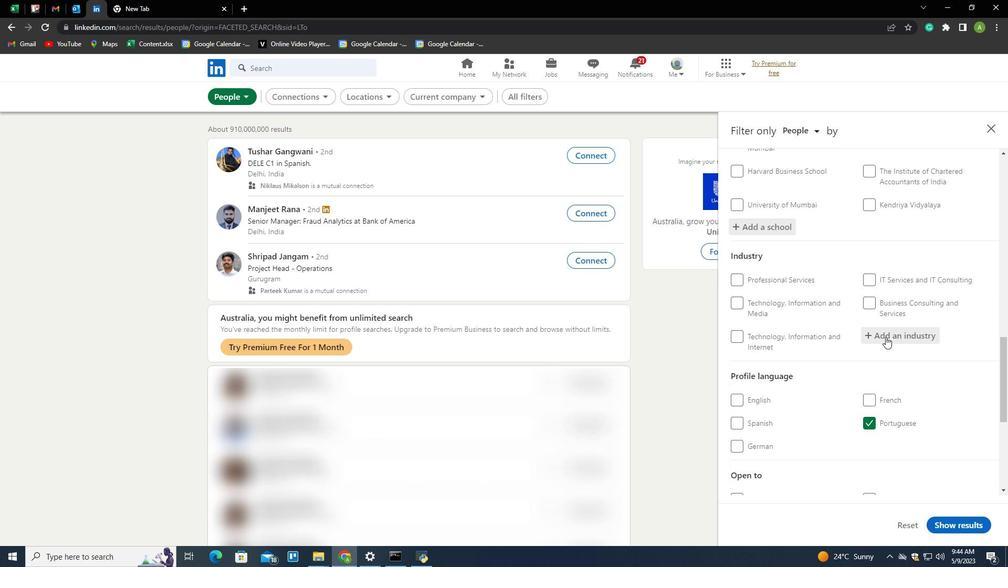 
Action: Key pressed f<Key.shift>T<Key.backspace><Key.backspace><Key.shift>Technical<Key.space><Key.shift>and<Key.space><Key.shift>Vocational<Key.space><Key.shift>Trainnin<Key.backspace><Key.backspace><Key.backspace>ing<Key.down><Key.down><Key.enter>
Screenshot: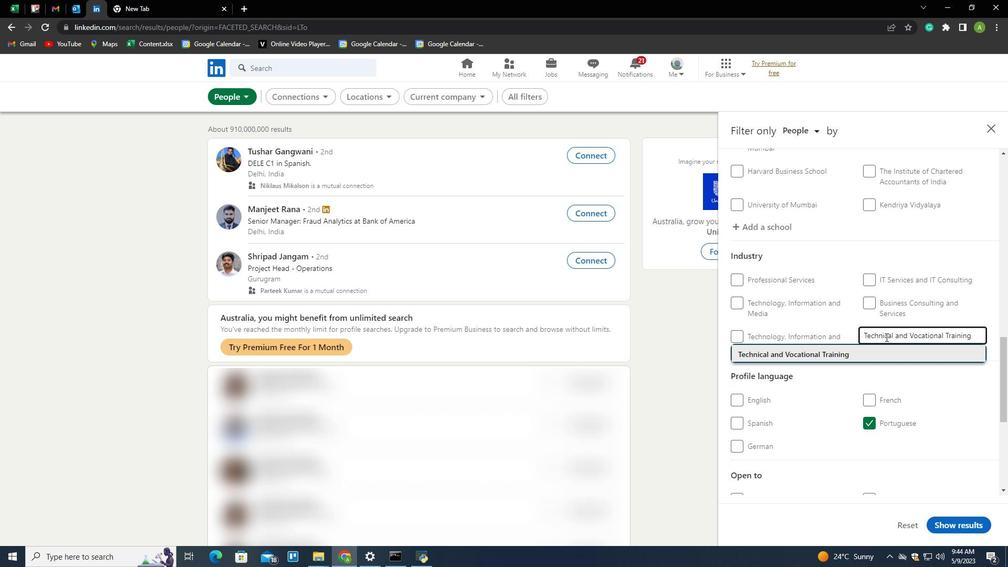 
Action: Mouse scrolled (886, 336) with delta (0, 0)
Screenshot: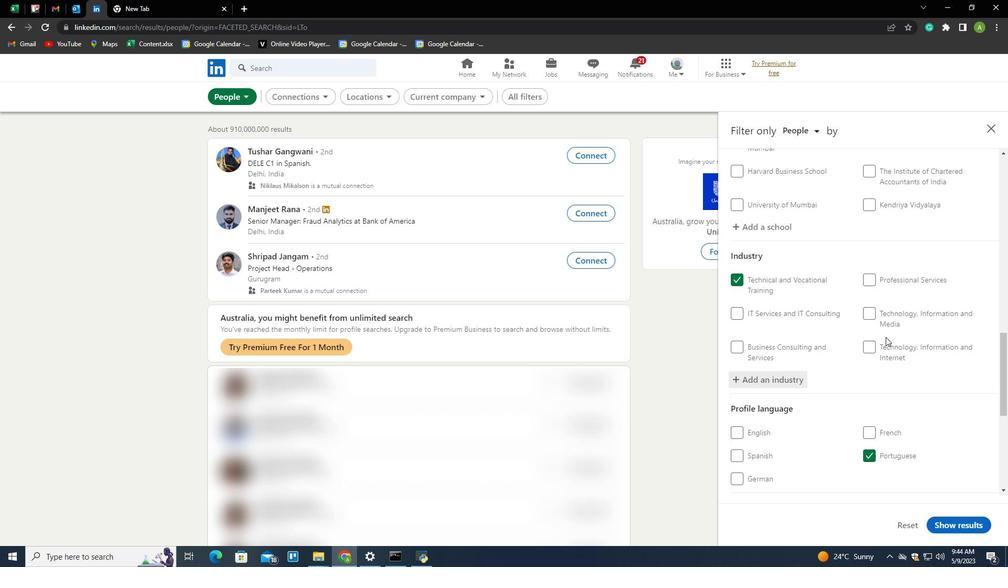 
Action: Mouse scrolled (886, 336) with delta (0, 0)
Screenshot: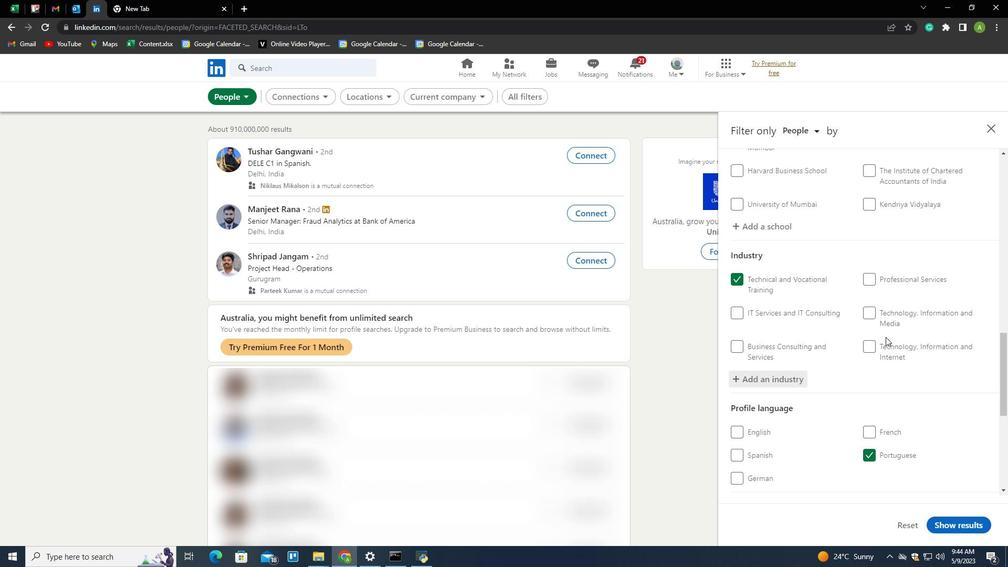 
Action: Mouse scrolled (886, 336) with delta (0, 0)
Screenshot: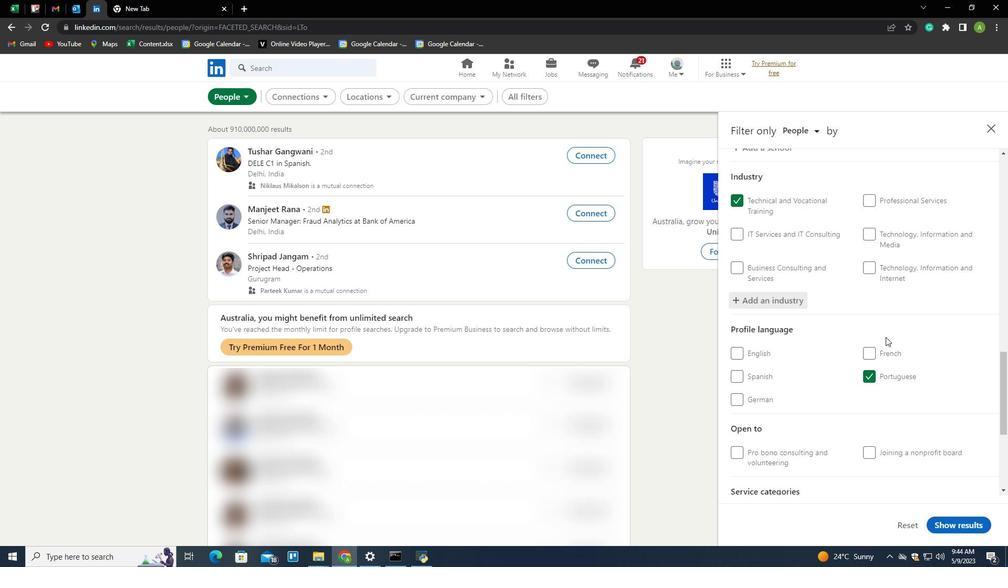 
Action: Mouse scrolled (886, 336) with delta (0, 0)
Screenshot: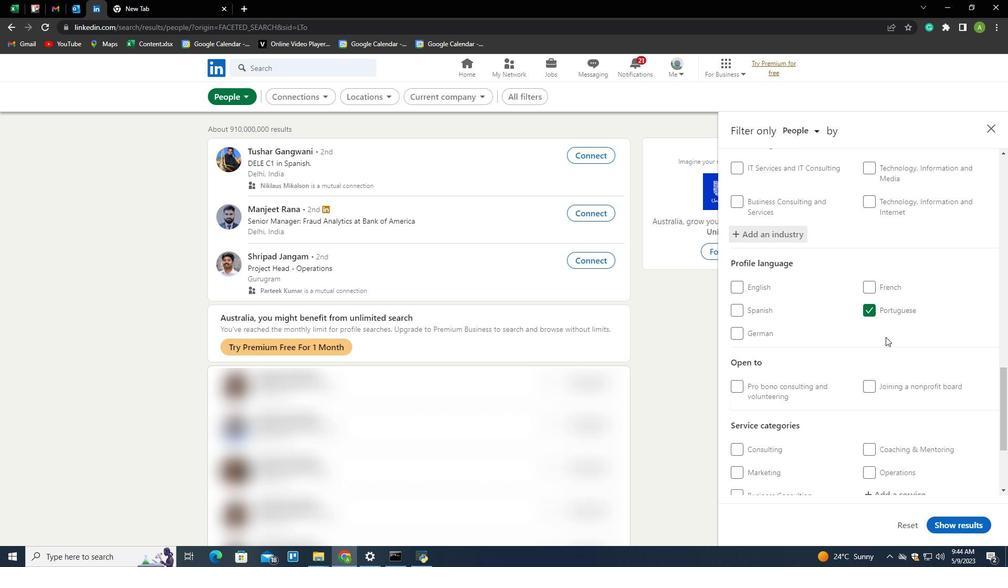 
Action: Mouse scrolled (886, 336) with delta (0, 0)
Screenshot: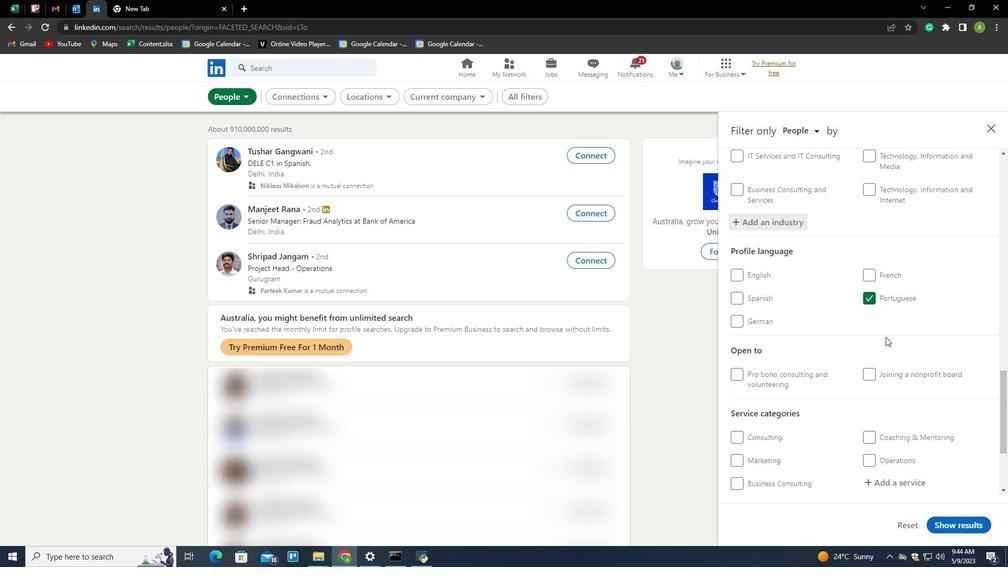 
Action: Mouse scrolled (886, 336) with delta (0, 0)
Screenshot: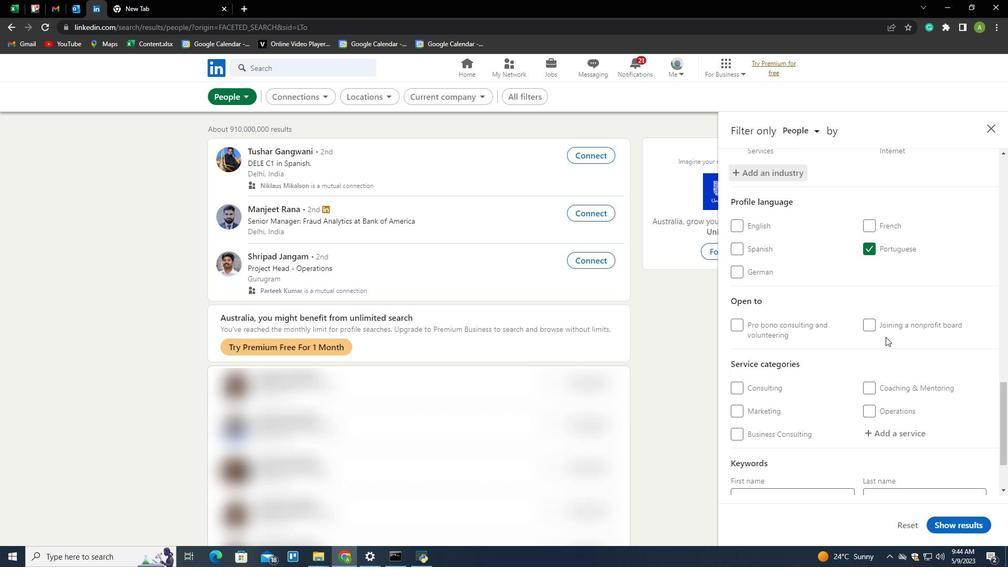 
Action: Mouse moved to (893, 349)
Screenshot: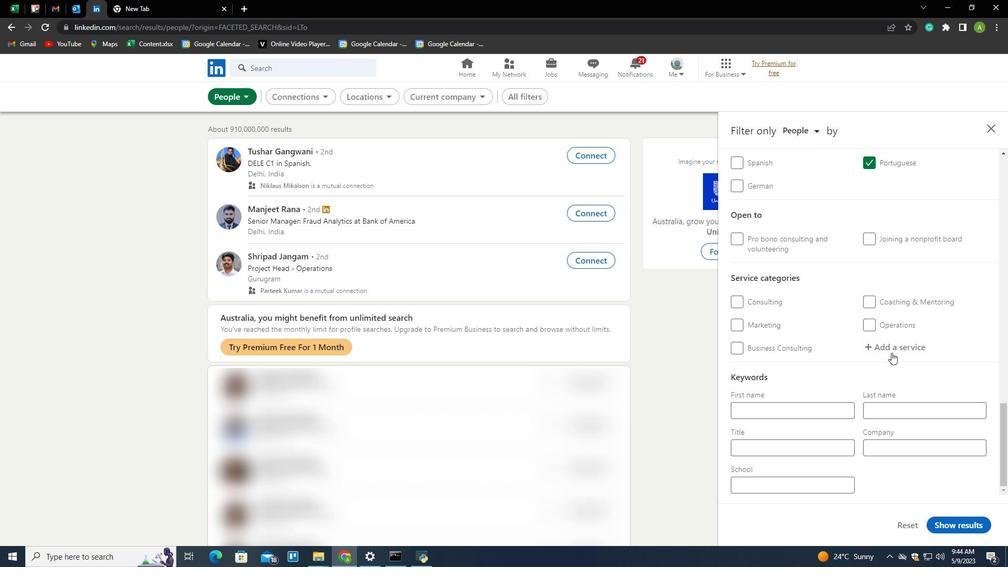 
Action: Mouse pressed left at (893, 349)
Screenshot: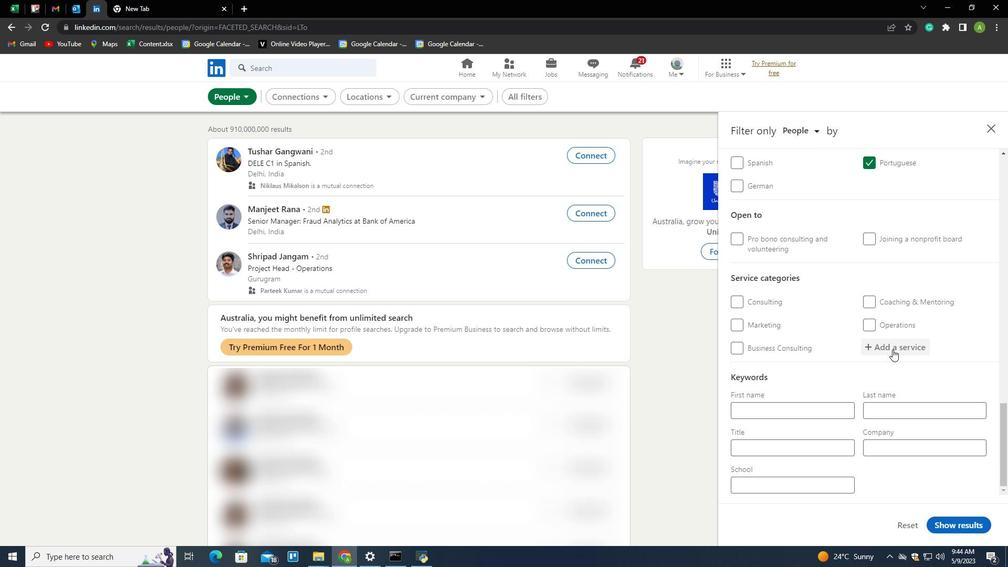 
Action: Key pressed <Key.shift>Video<Key.shift><Key.space>Anu<Key.backspace>imation<Key.down><Key.enter>
Screenshot: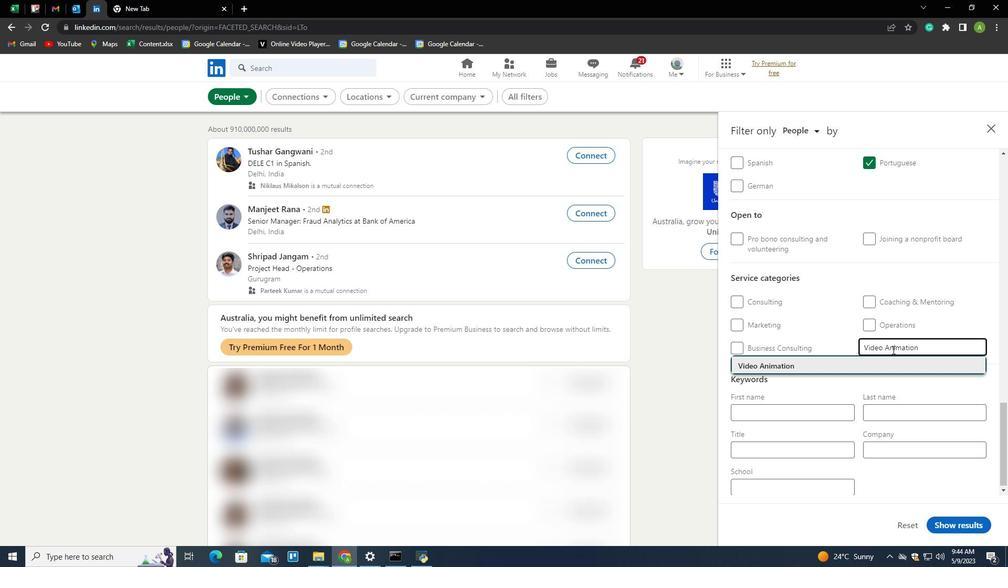 
Action: Mouse scrolled (893, 349) with delta (0, 0)
Screenshot: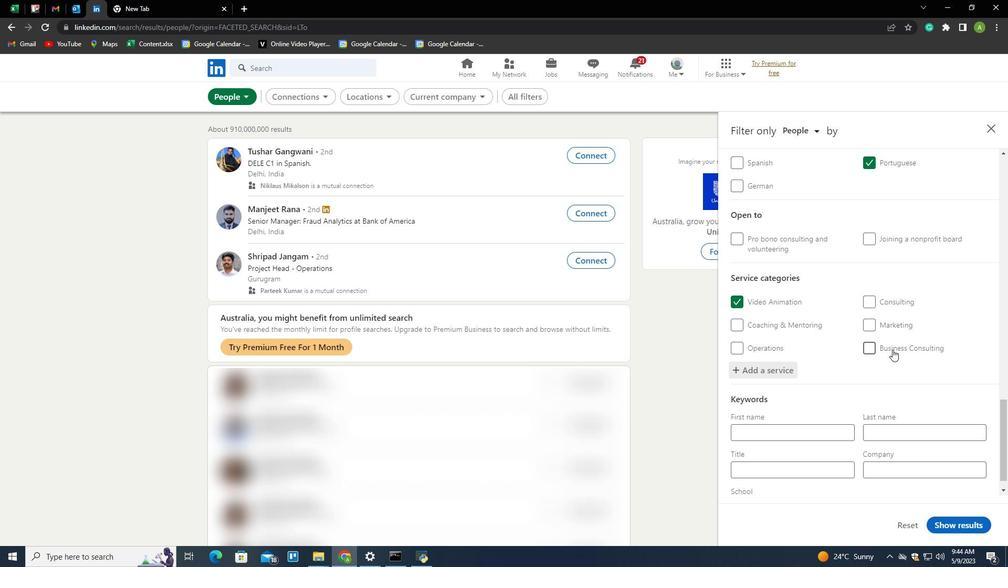 
Action: Mouse scrolled (893, 349) with delta (0, 0)
Screenshot: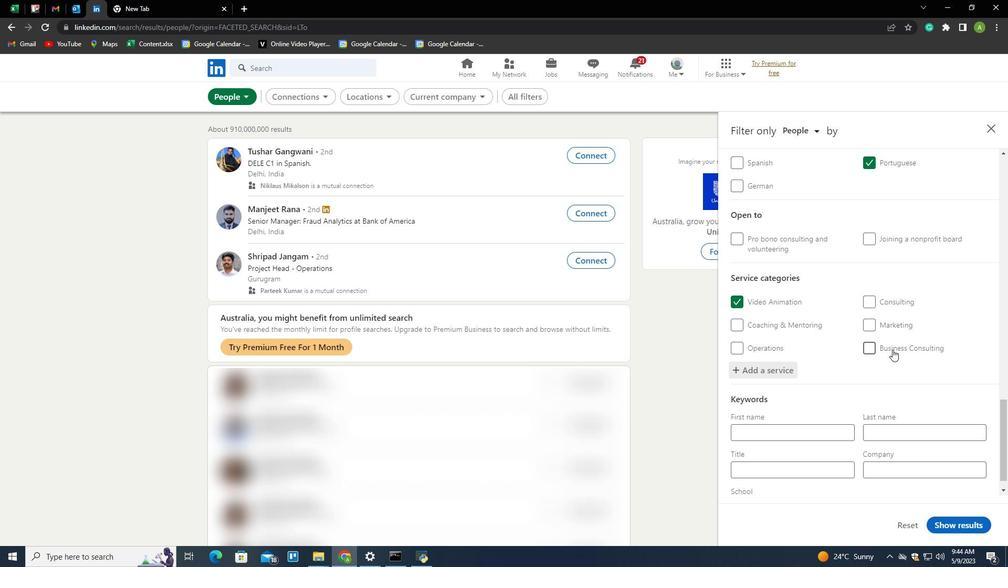 
Action: Mouse scrolled (893, 349) with delta (0, 0)
Screenshot: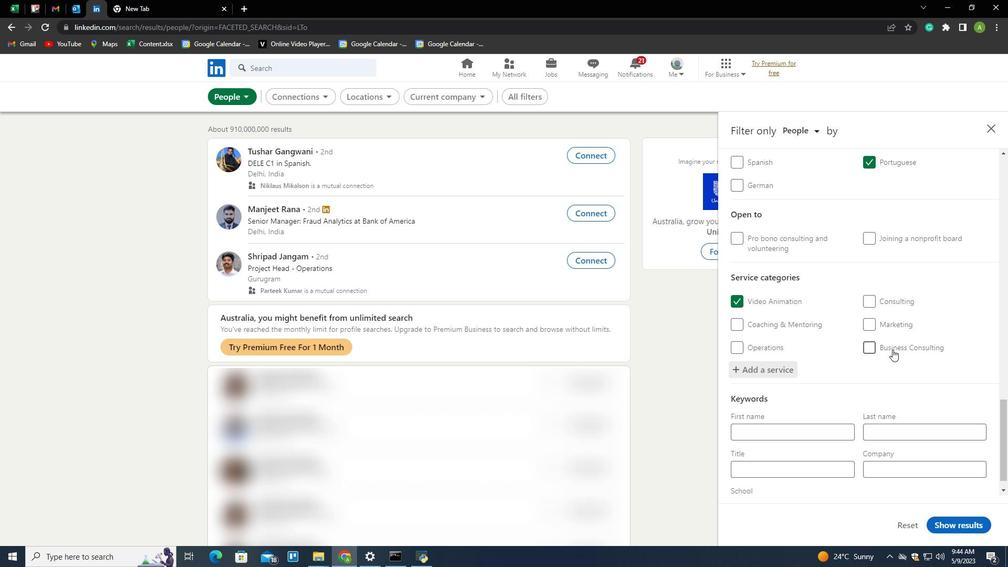 
Action: Mouse scrolled (893, 349) with delta (0, 0)
Screenshot: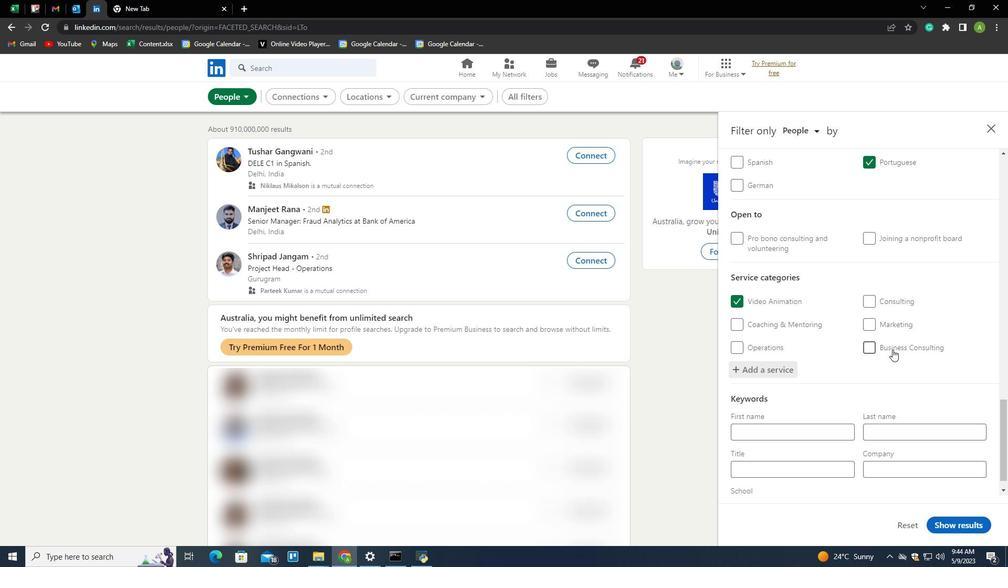 
Action: Mouse scrolled (893, 349) with delta (0, 0)
Screenshot: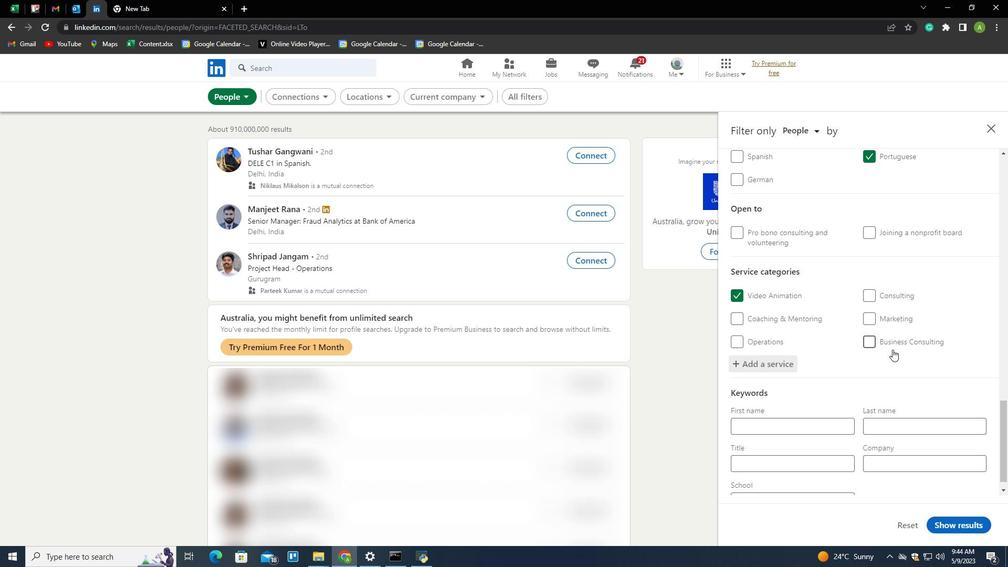 
Action: Mouse scrolled (893, 349) with delta (0, 0)
Screenshot: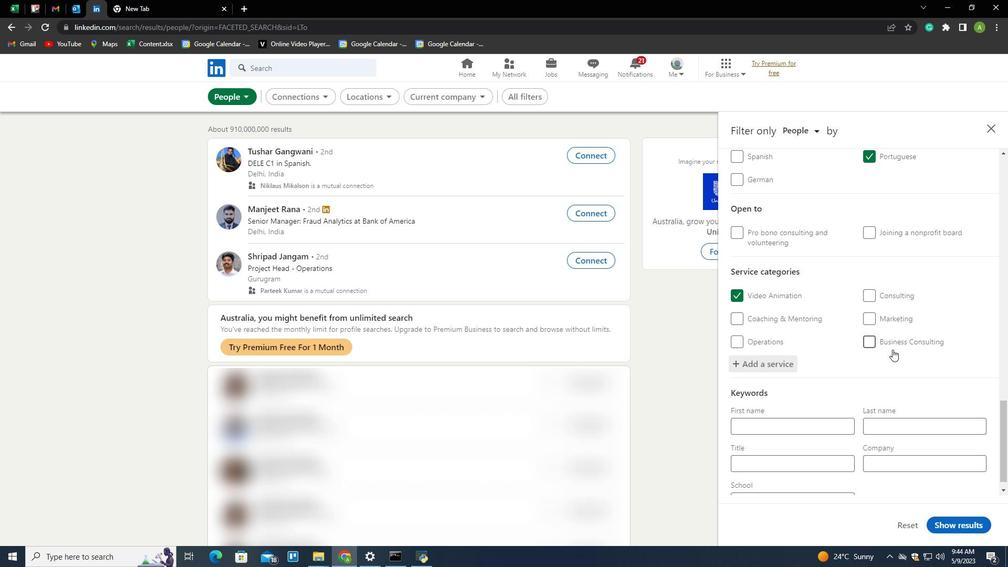 
Action: Mouse moved to (812, 450)
Screenshot: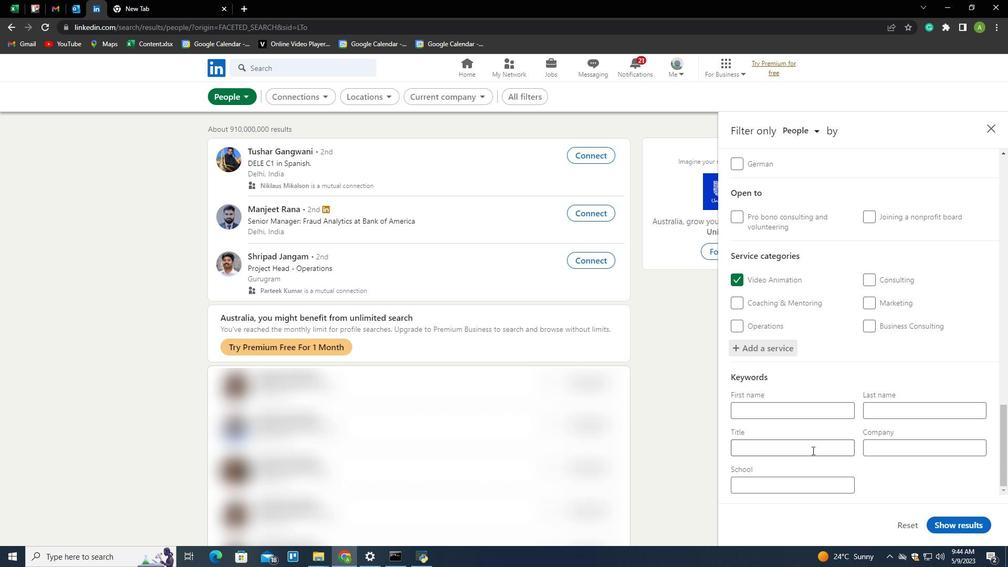 
Action: Mouse pressed left at (812, 450)
Screenshot: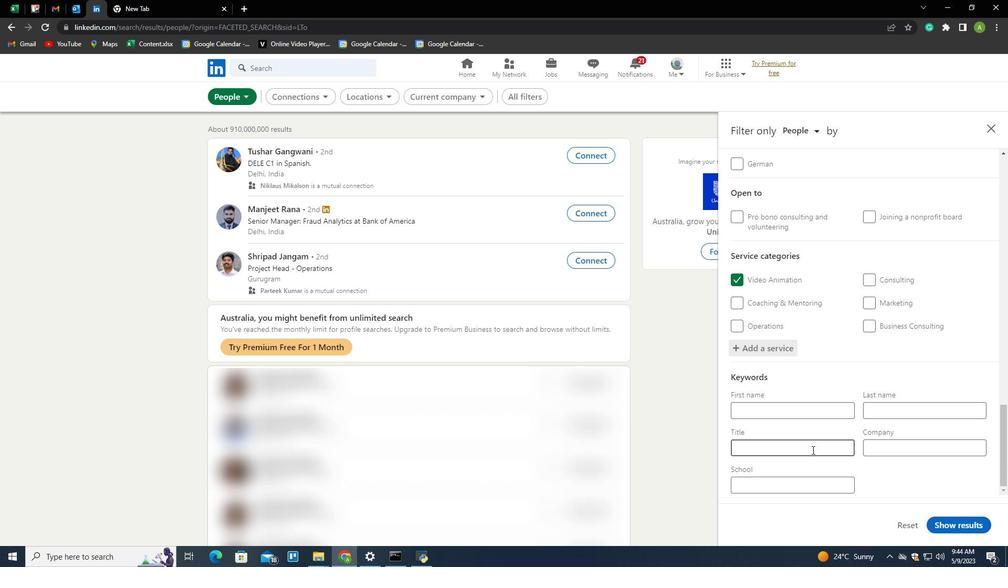 
Action: Key pressed <Key.shift>Welder
Screenshot: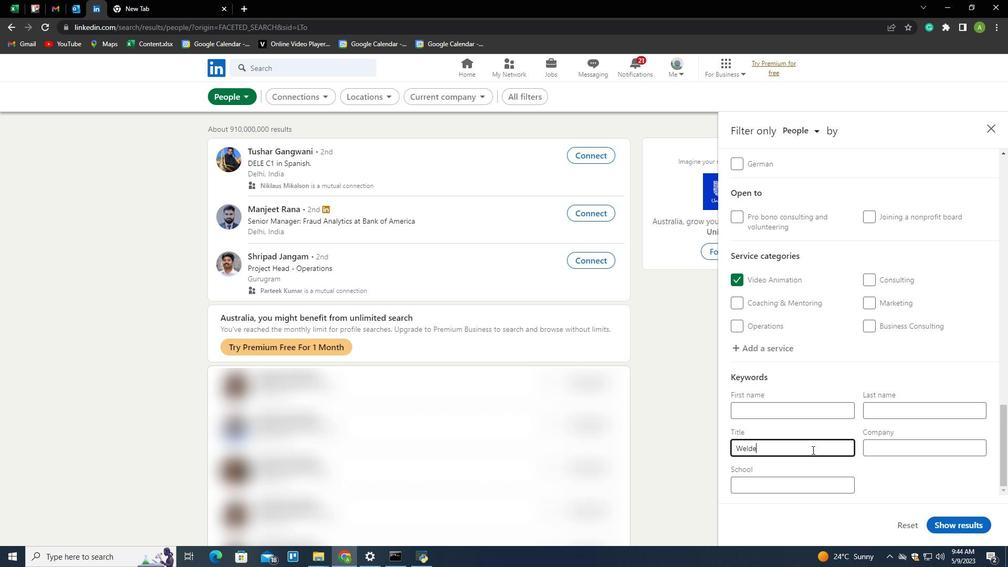 
Action: Mouse moved to (934, 483)
Screenshot: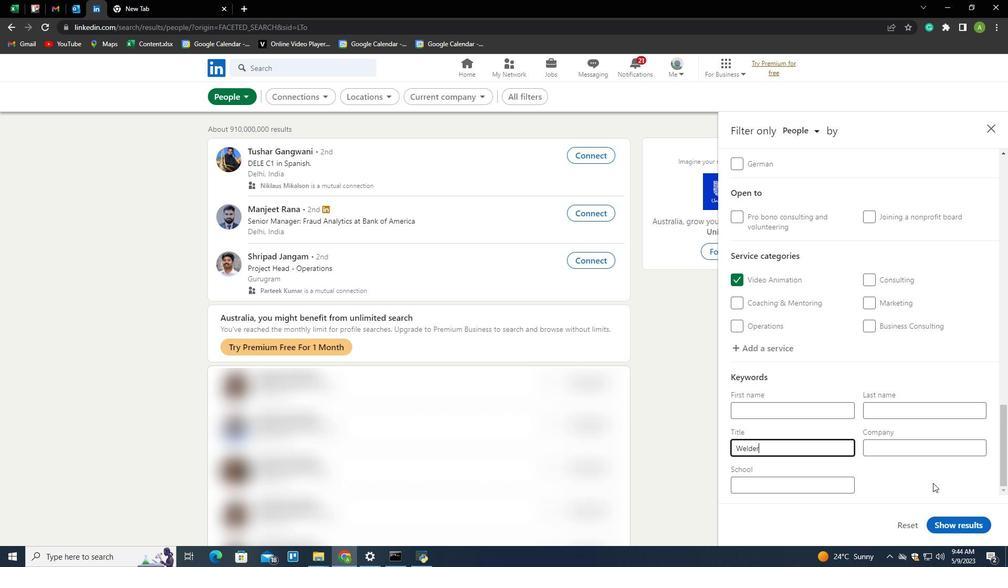 
Action: Mouse pressed left at (934, 483)
Screenshot: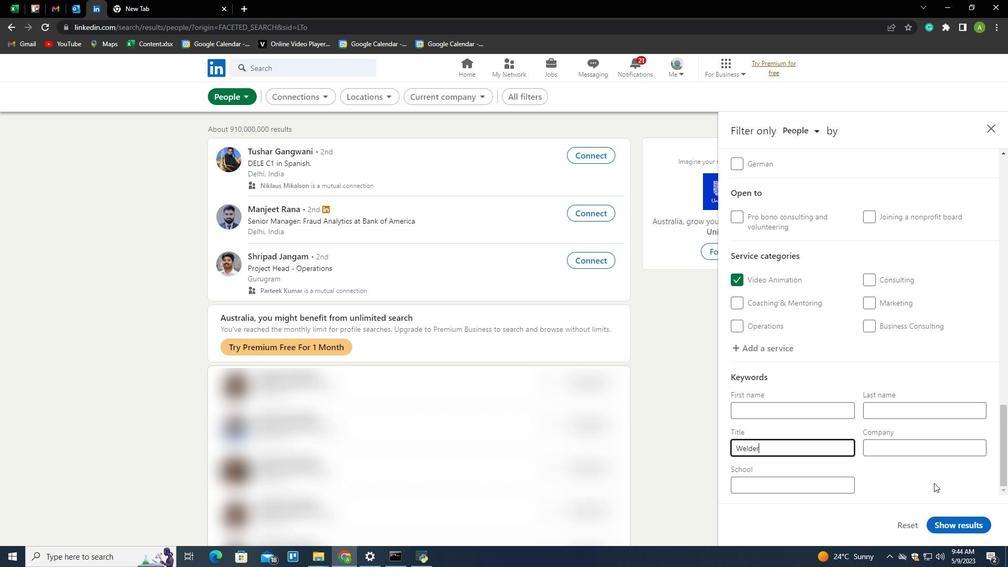 
Action: Mouse moved to (957, 522)
Screenshot: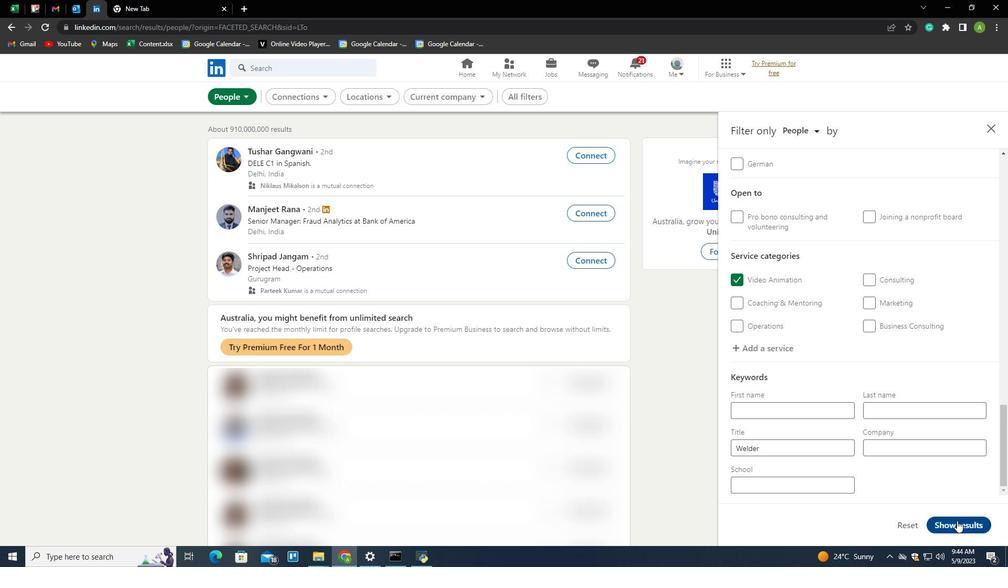 
Action: Mouse pressed left at (957, 522)
Screenshot: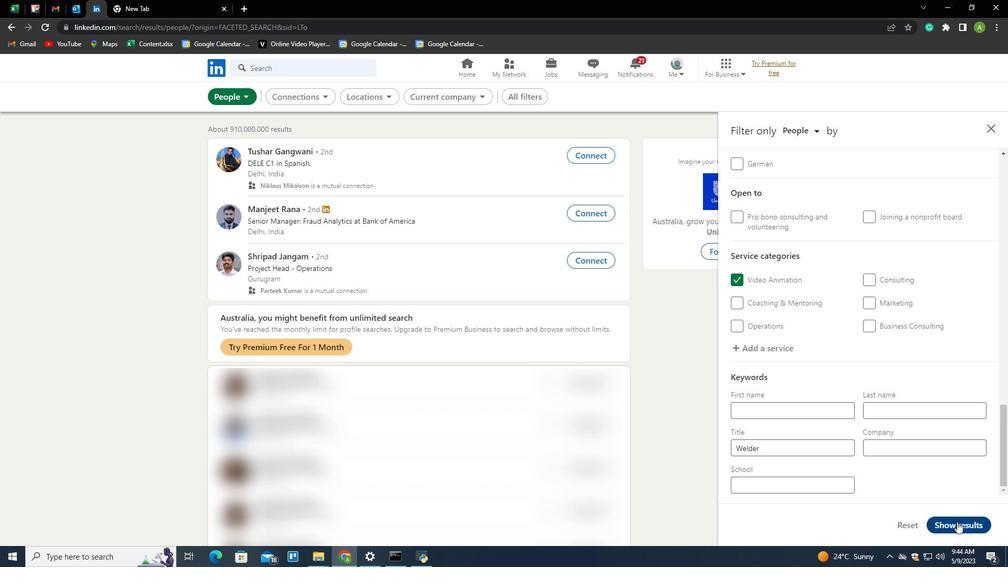 
